 Task: Find connections with filter location Timimoun with filter topic #mindset with filter profile language French with filter current company Real Placement Group with filter school National Institute of Open Schooling with filter industry Online and Mail Order Retail with filter service category Copywriting with filter keywords title Lead
Action: Mouse moved to (479, 68)
Screenshot: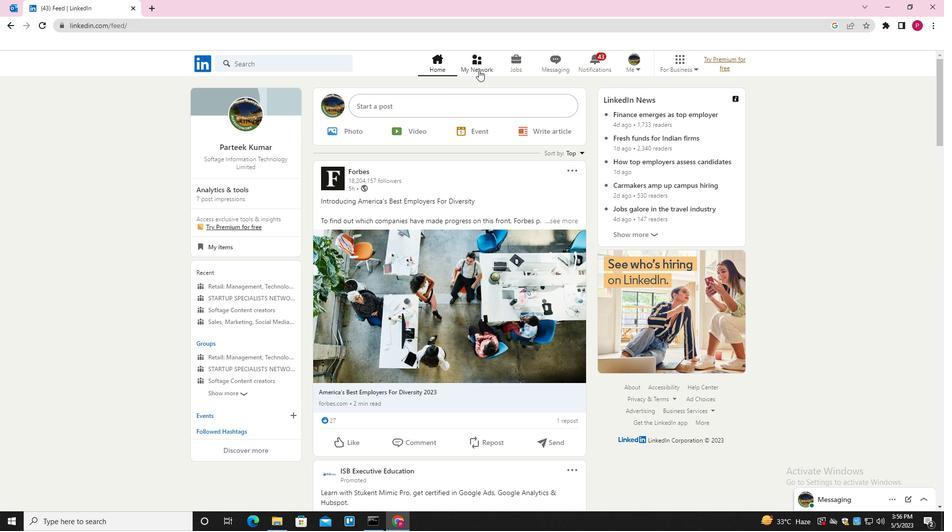 
Action: Mouse pressed left at (479, 68)
Screenshot: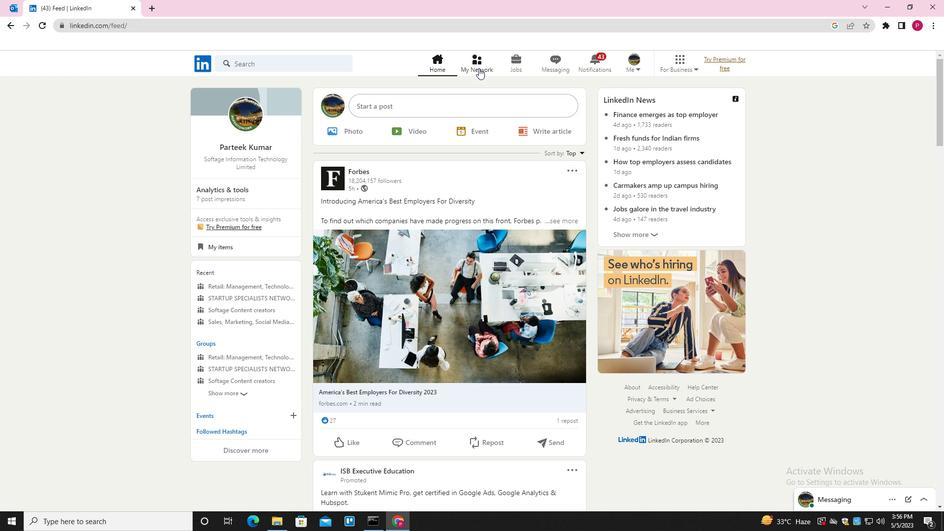 
Action: Mouse moved to (320, 116)
Screenshot: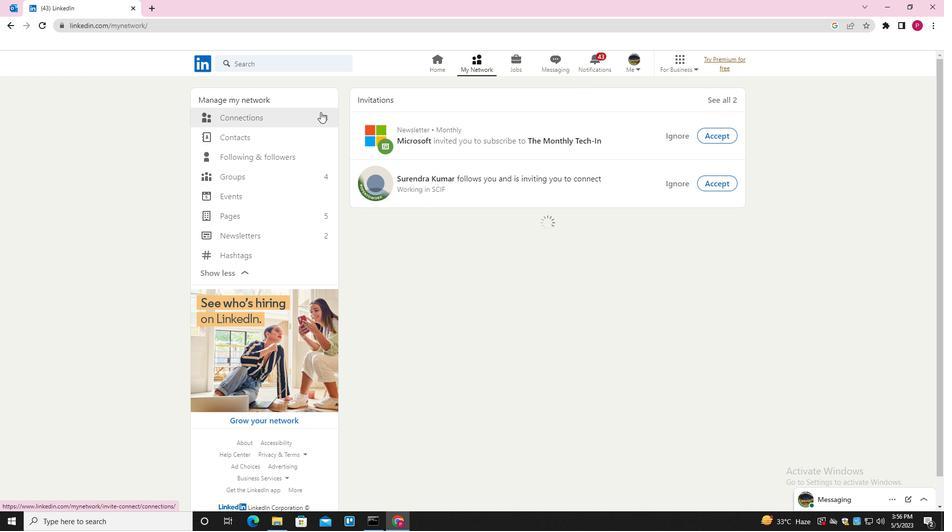 
Action: Mouse pressed left at (320, 116)
Screenshot: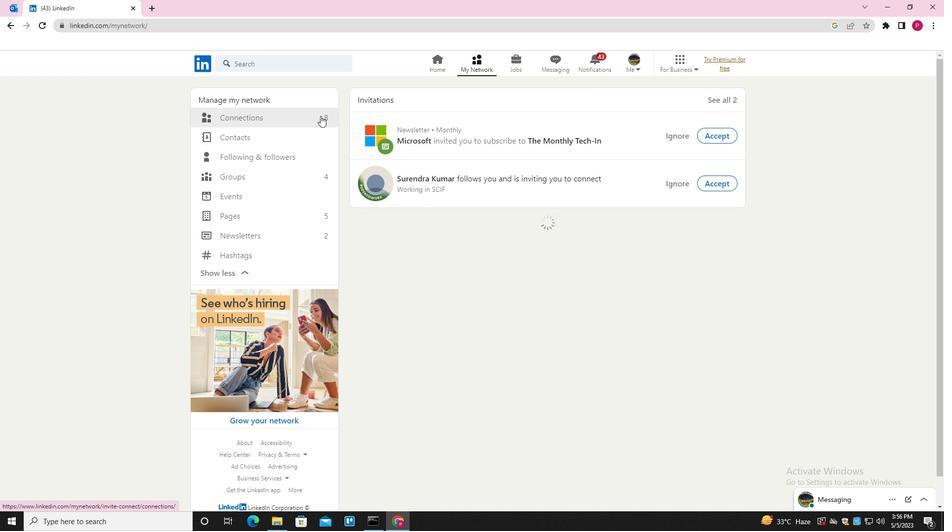 
Action: Mouse moved to (537, 118)
Screenshot: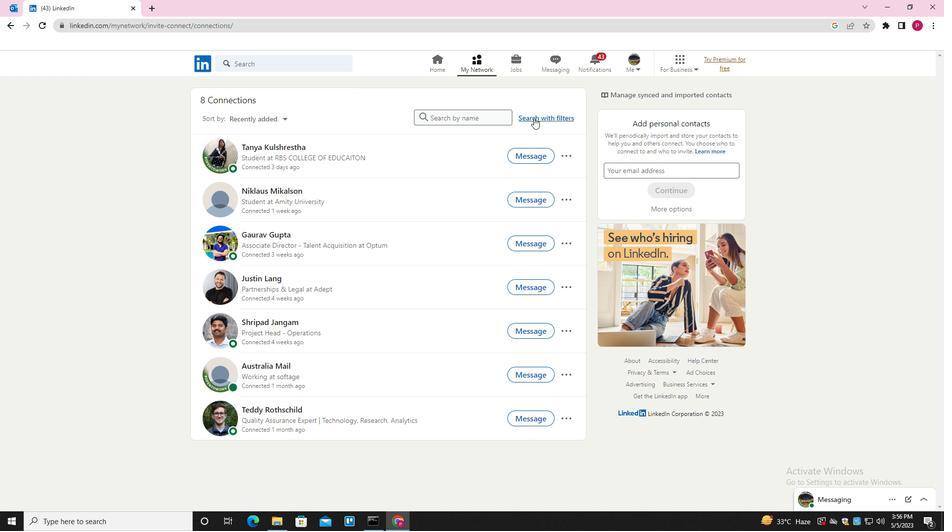 
Action: Mouse pressed left at (537, 118)
Screenshot: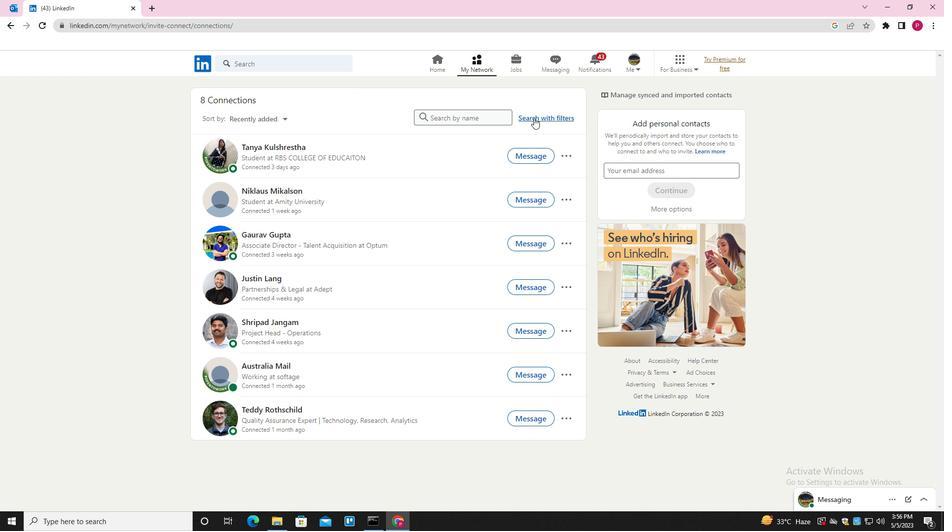 
Action: Mouse moved to (500, 91)
Screenshot: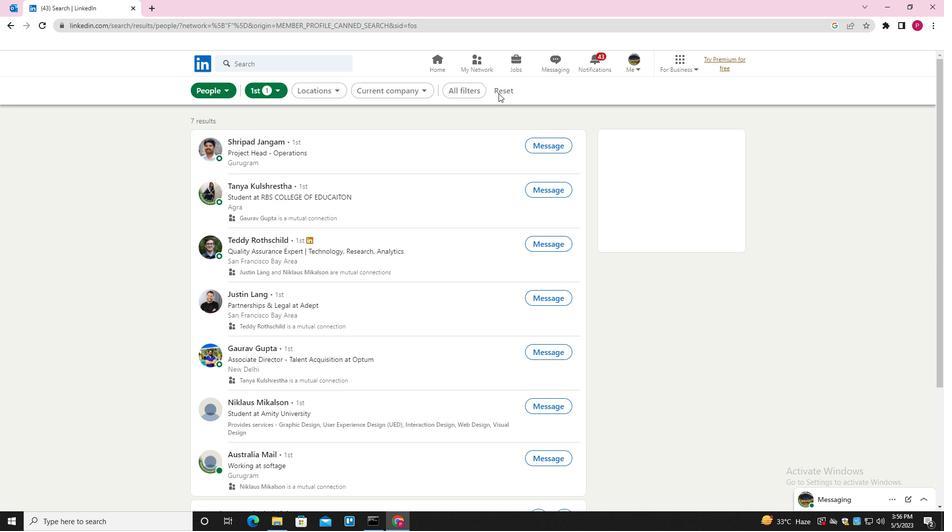 
Action: Mouse pressed left at (500, 91)
Screenshot: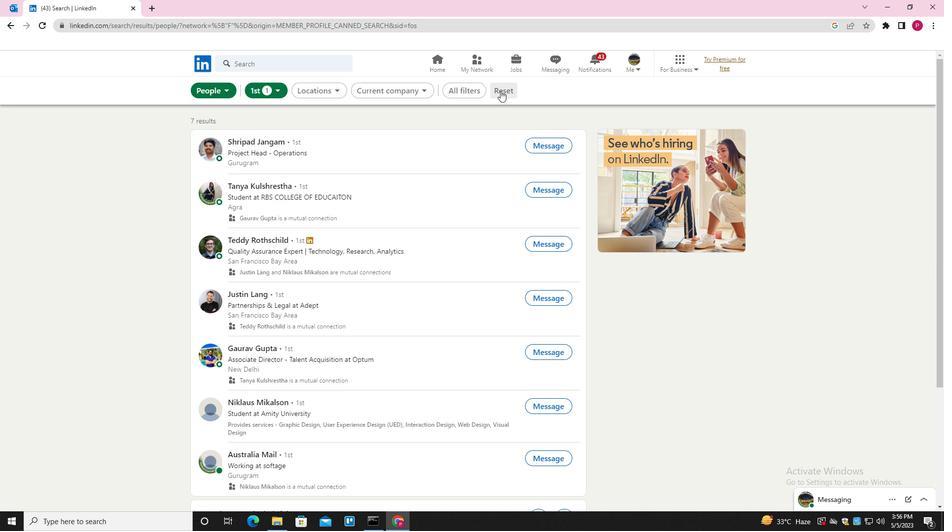 
Action: Mouse moved to (492, 94)
Screenshot: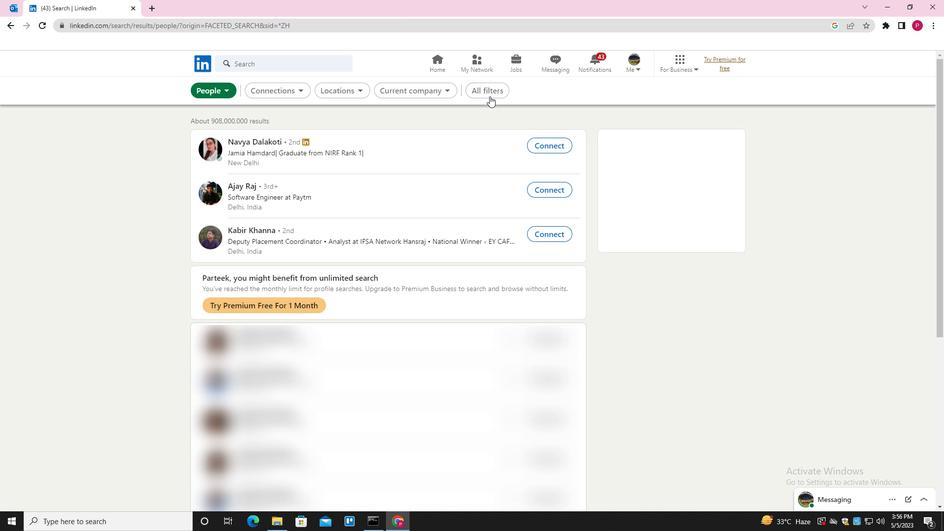 
Action: Mouse pressed left at (492, 94)
Screenshot: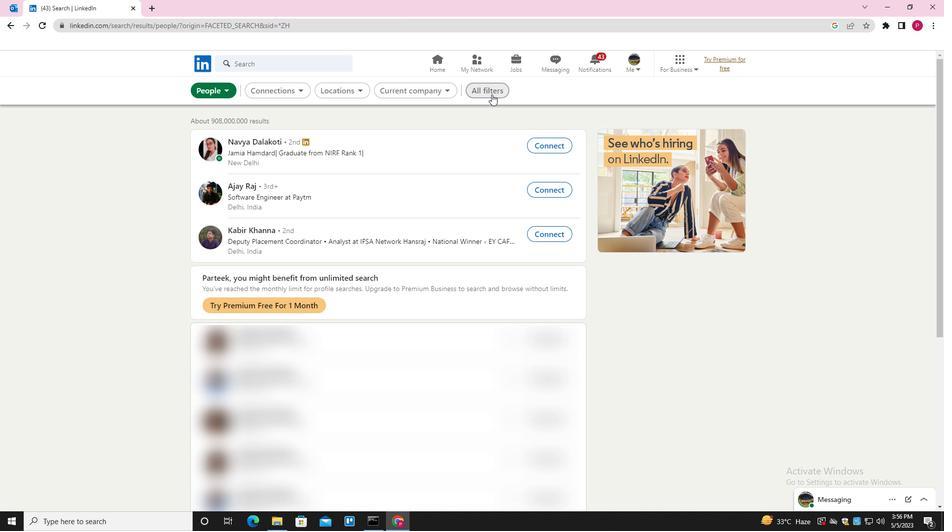 
Action: Mouse moved to (726, 208)
Screenshot: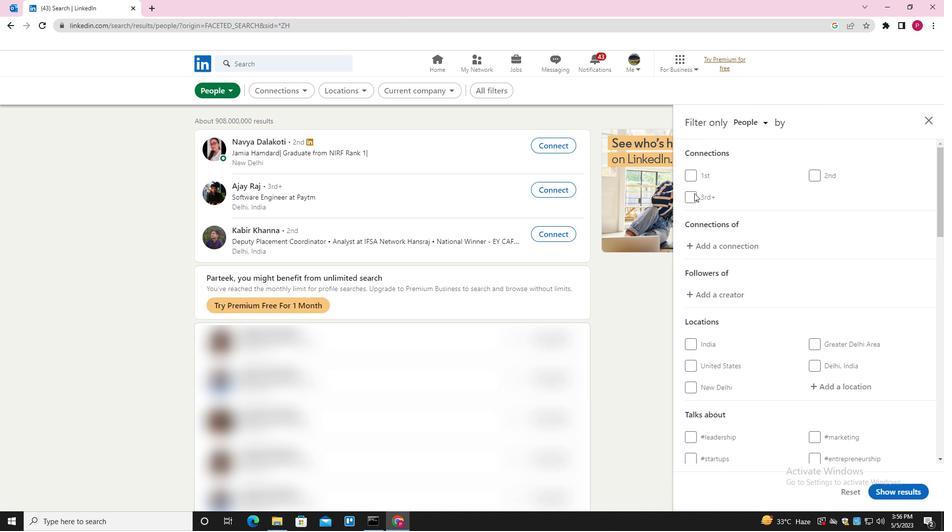 
Action: Mouse scrolled (726, 207) with delta (0, 0)
Screenshot: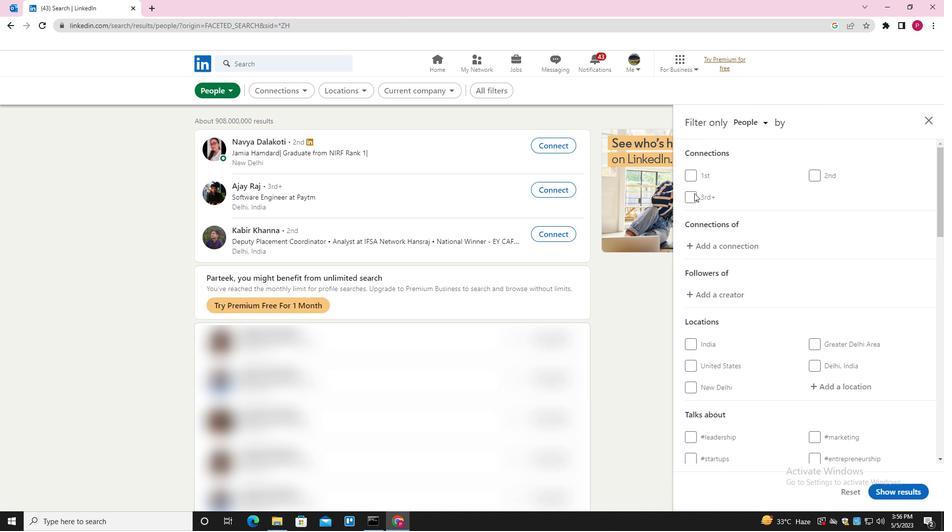 
Action: Mouse moved to (740, 215)
Screenshot: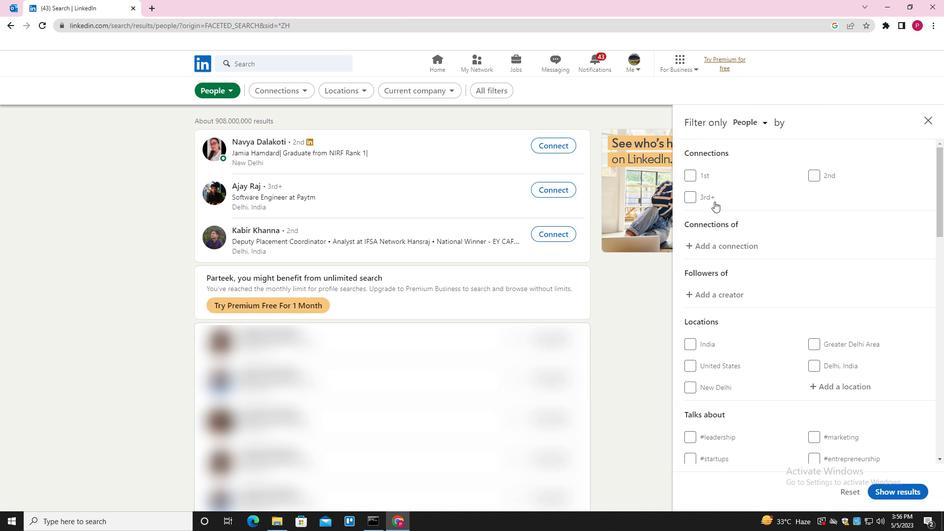 
Action: Mouse scrolled (740, 214) with delta (0, 0)
Screenshot: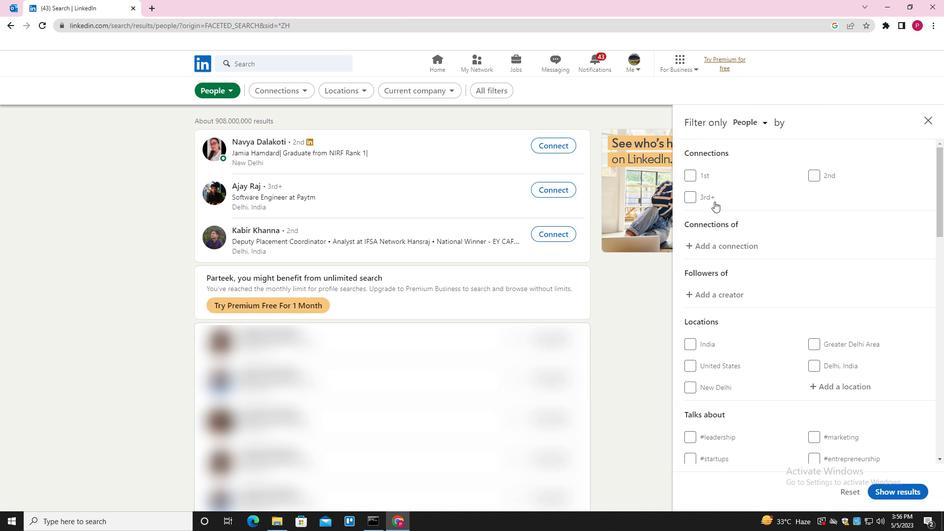 
Action: Mouse moved to (758, 222)
Screenshot: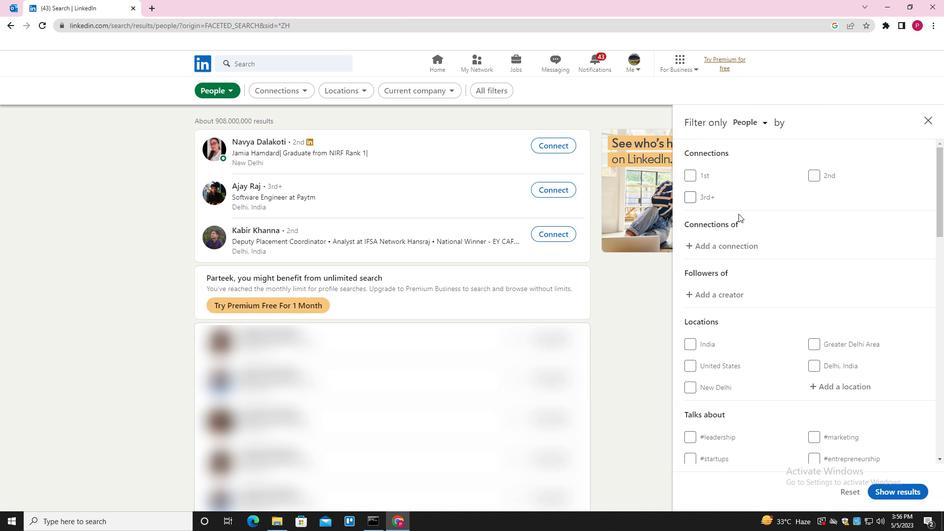 
Action: Mouse scrolled (758, 222) with delta (0, 0)
Screenshot: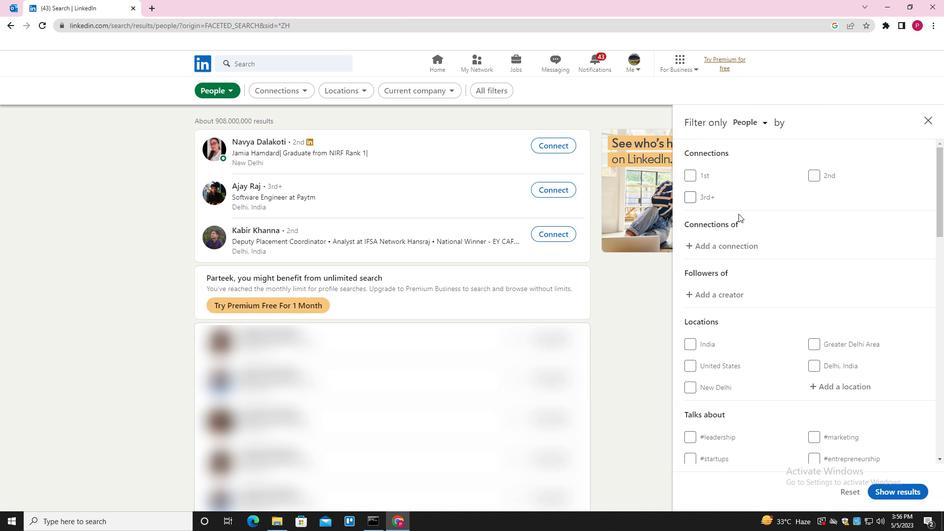 
Action: Mouse moved to (857, 242)
Screenshot: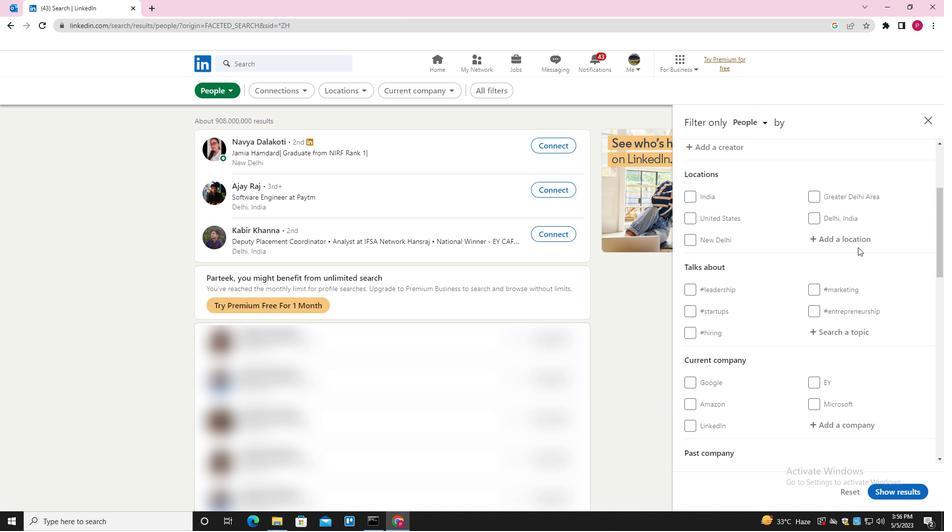 
Action: Mouse pressed left at (857, 242)
Screenshot: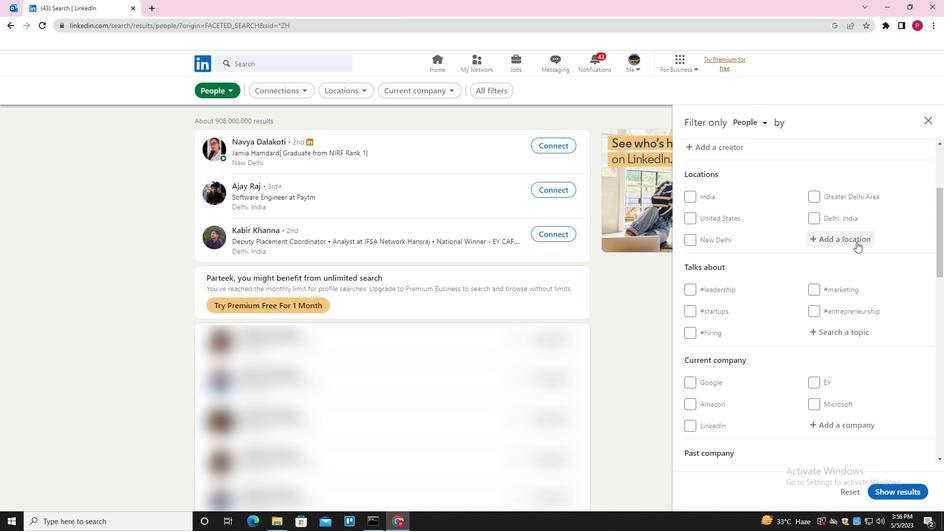 
Action: Key pressed <Key.shift>TIMIMOUN<Key.down><Key.enter>
Screenshot: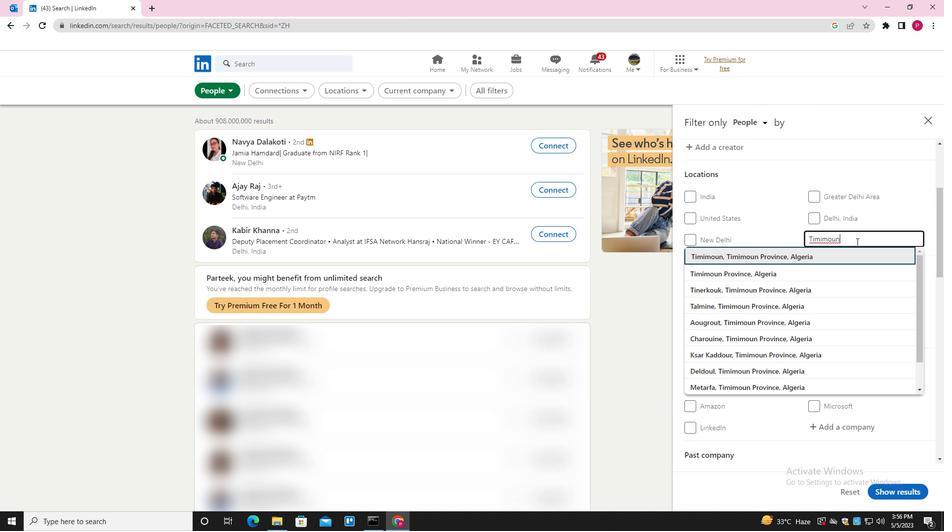 
Action: Mouse moved to (830, 244)
Screenshot: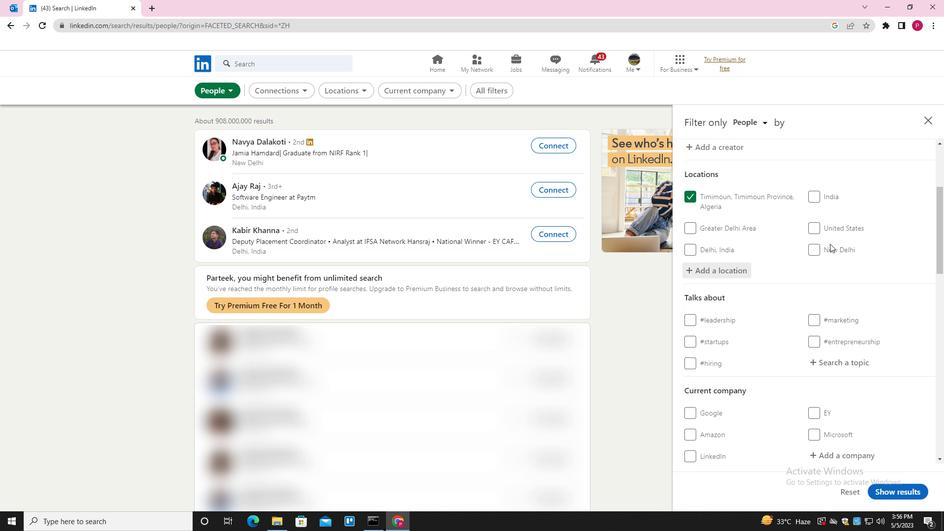 
Action: Mouse scrolled (830, 244) with delta (0, 0)
Screenshot: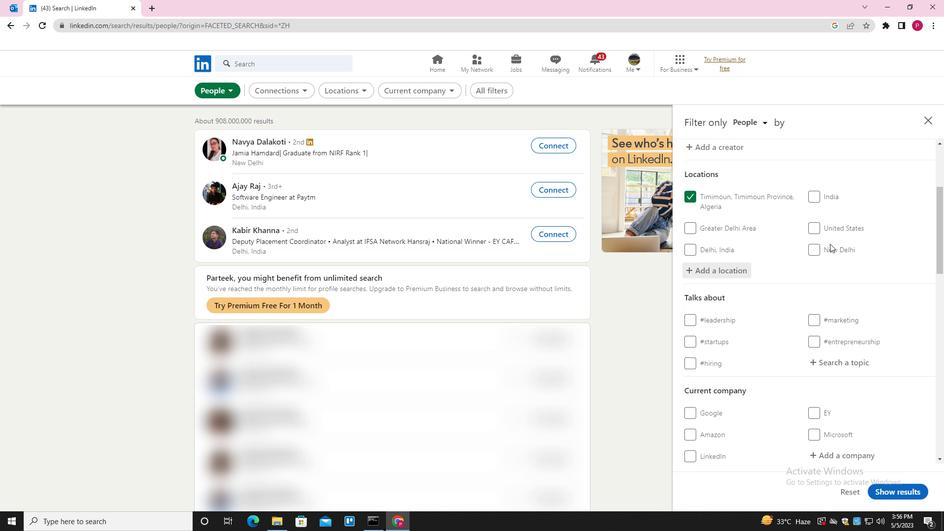 
Action: Mouse scrolled (830, 244) with delta (0, 0)
Screenshot: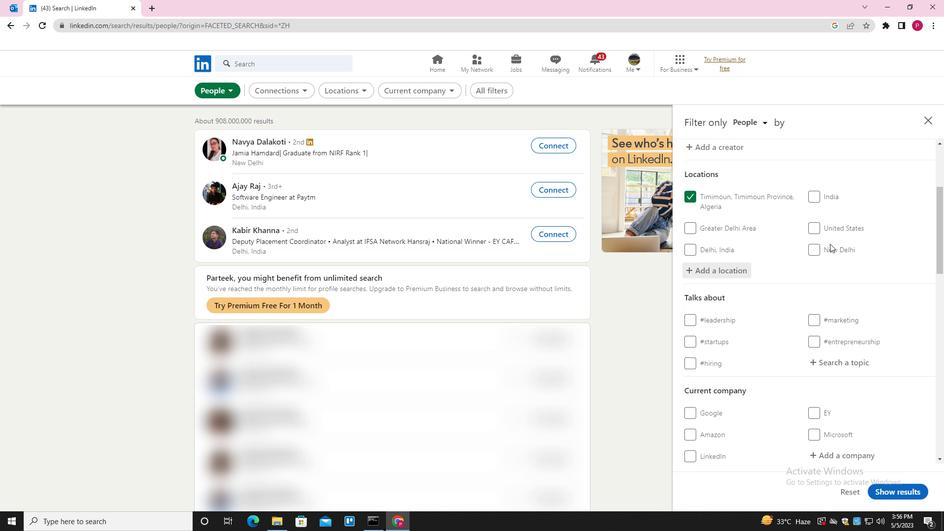 
Action: Mouse moved to (837, 265)
Screenshot: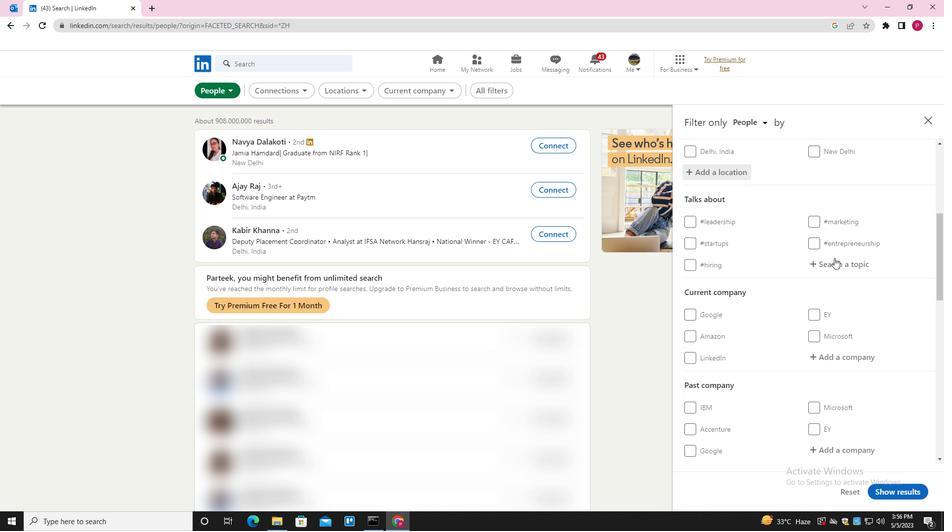 
Action: Mouse pressed left at (837, 265)
Screenshot: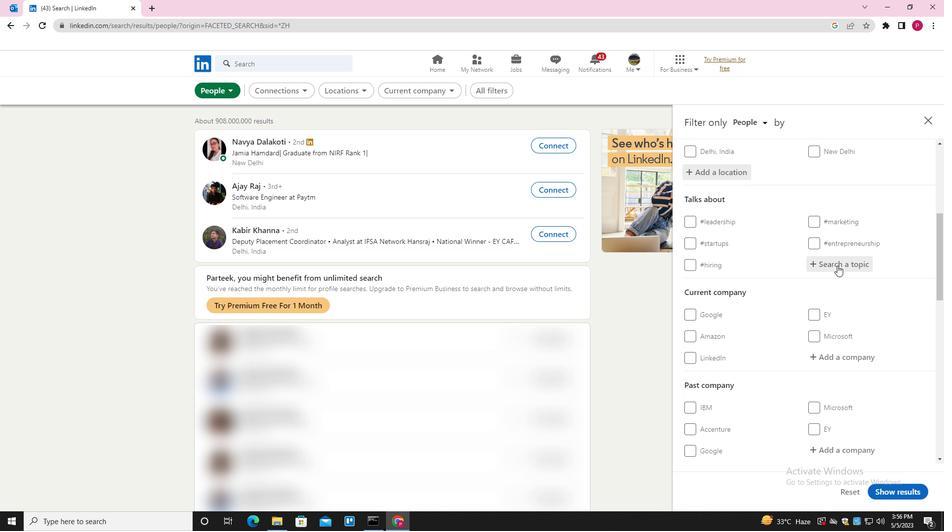 
Action: Key pressed MINDSET<Key.down><Key.enter>
Screenshot: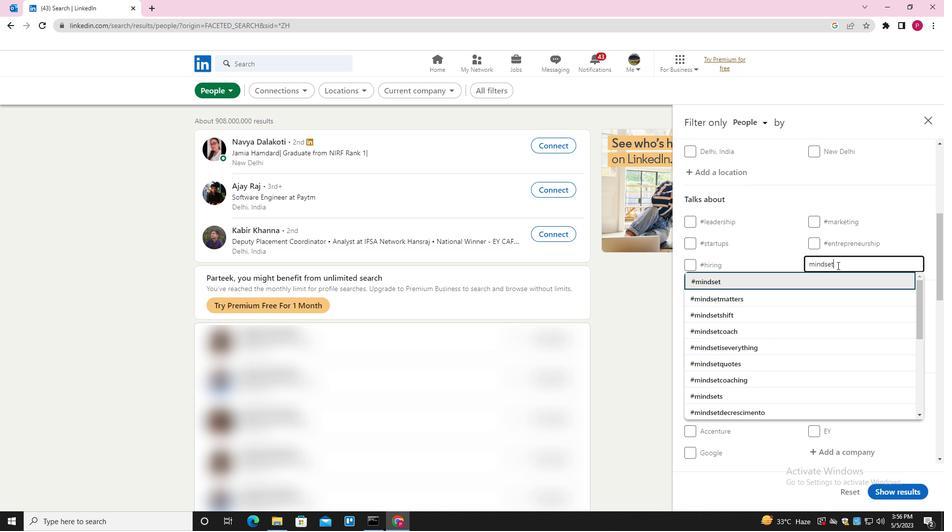 
Action: Mouse moved to (832, 273)
Screenshot: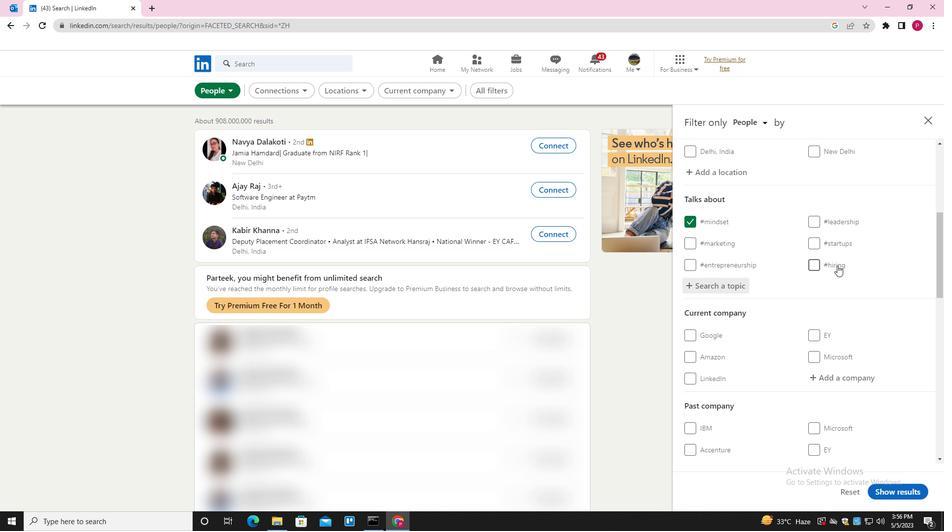 
Action: Mouse scrolled (832, 272) with delta (0, 0)
Screenshot: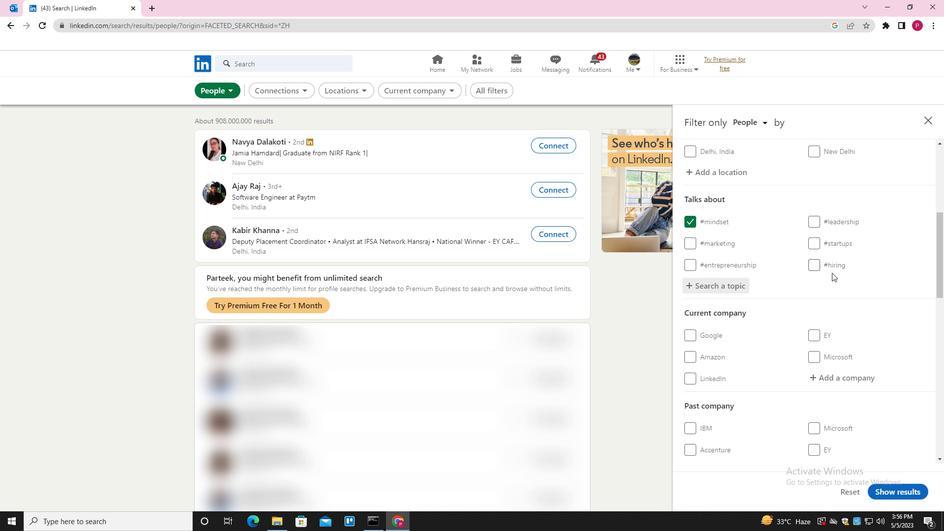 
Action: Mouse scrolled (832, 272) with delta (0, 0)
Screenshot: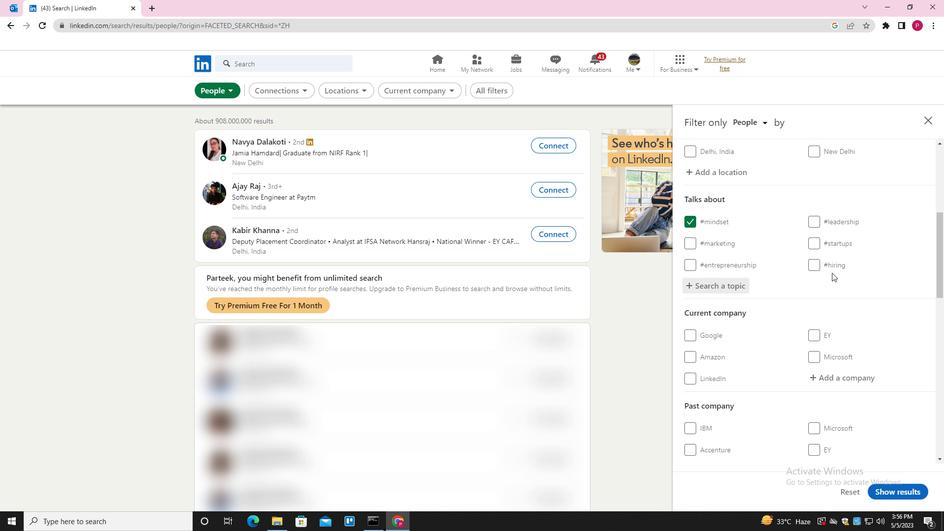 
Action: Mouse scrolled (832, 272) with delta (0, 0)
Screenshot: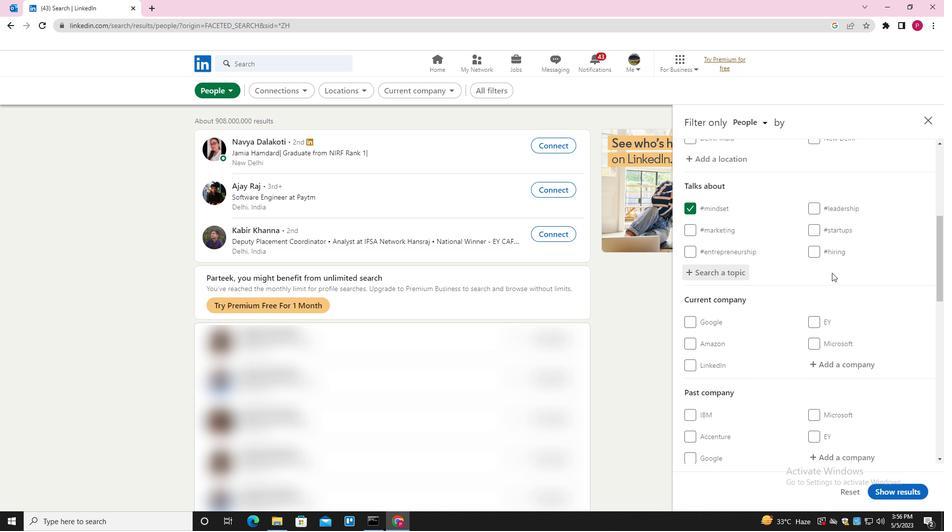 
Action: Mouse scrolled (832, 272) with delta (0, 0)
Screenshot: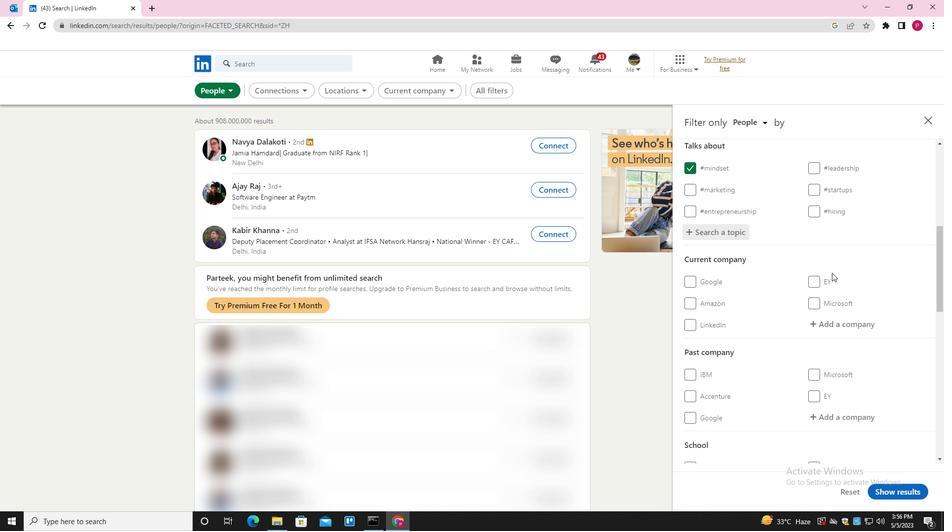 
Action: Mouse scrolled (832, 272) with delta (0, 0)
Screenshot: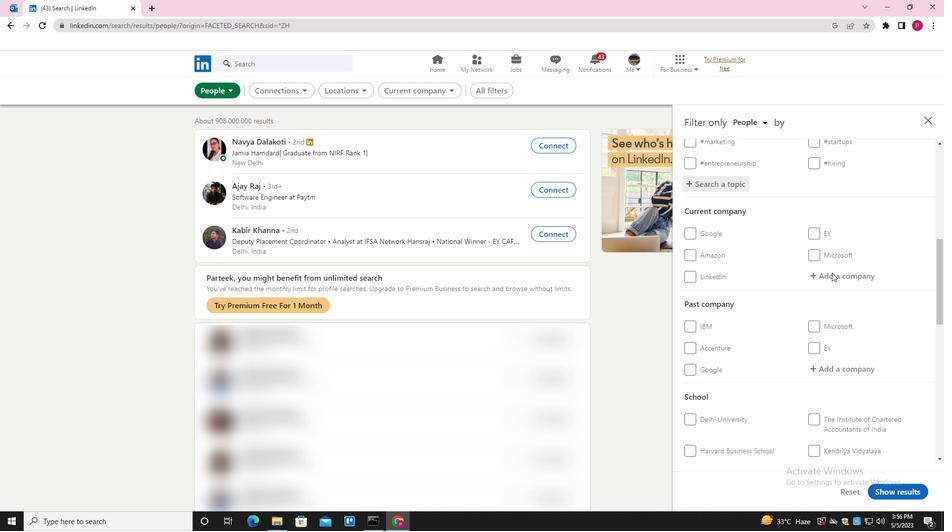 
Action: Mouse moved to (796, 273)
Screenshot: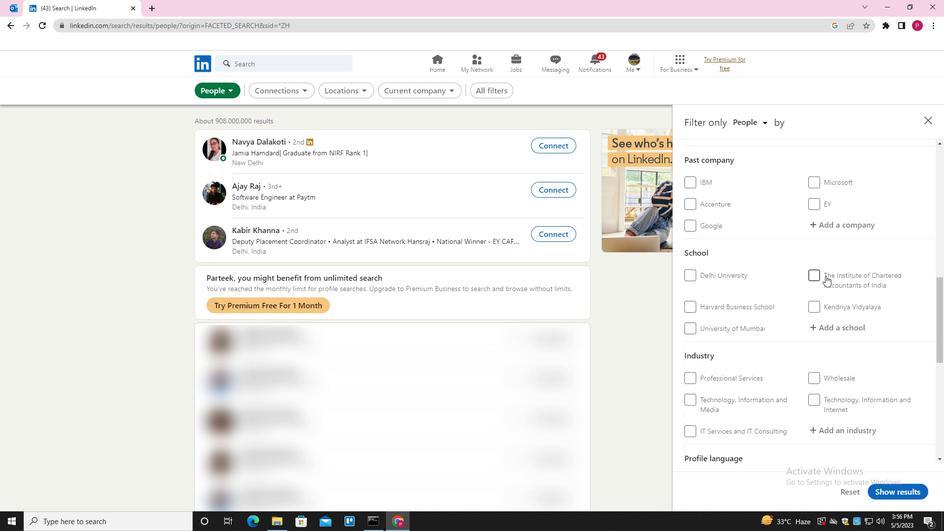 
Action: Mouse scrolled (796, 272) with delta (0, 0)
Screenshot: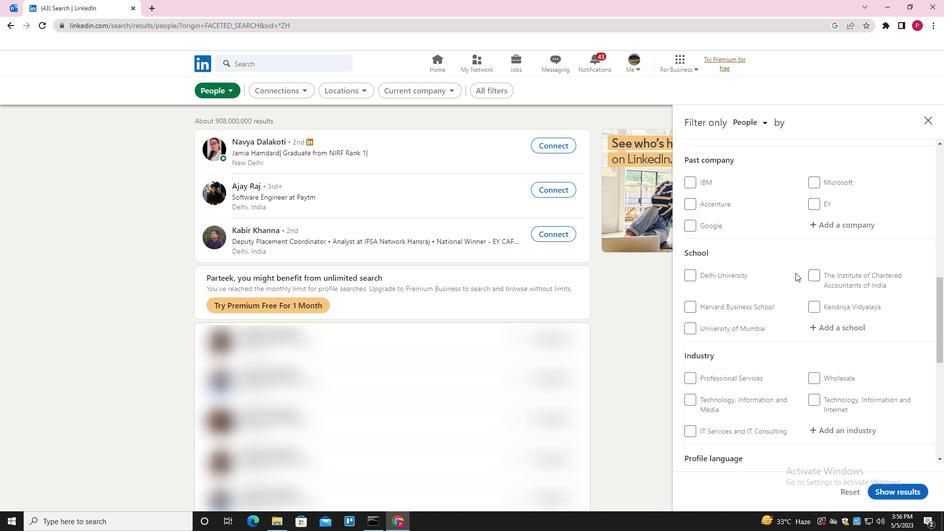 
Action: Mouse scrolled (796, 272) with delta (0, 0)
Screenshot: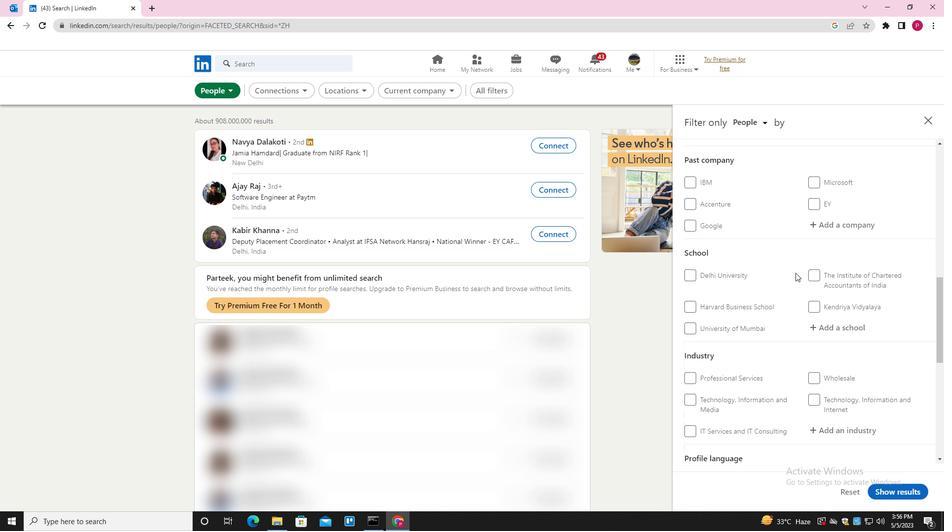 
Action: Mouse scrolled (796, 272) with delta (0, 0)
Screenshot: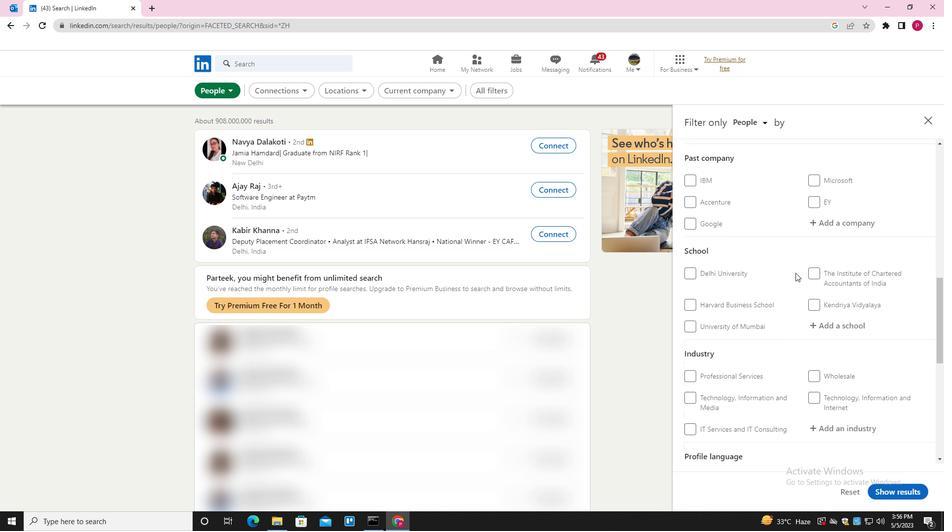 
Action: Mouse scrolled (796, 272) with delta (0, 0)
Screenshot: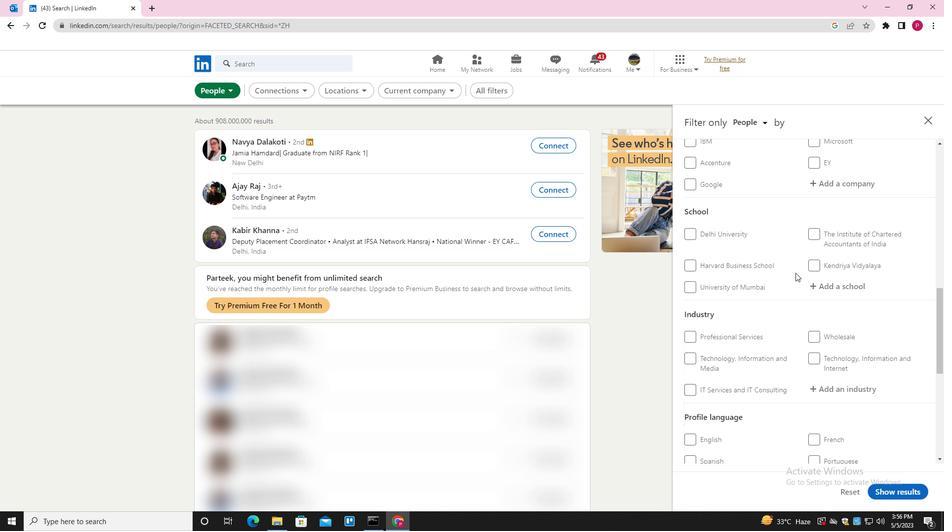 
Action: Mouse scrolled (796, 272) with delta (0, 0)
Screenshot: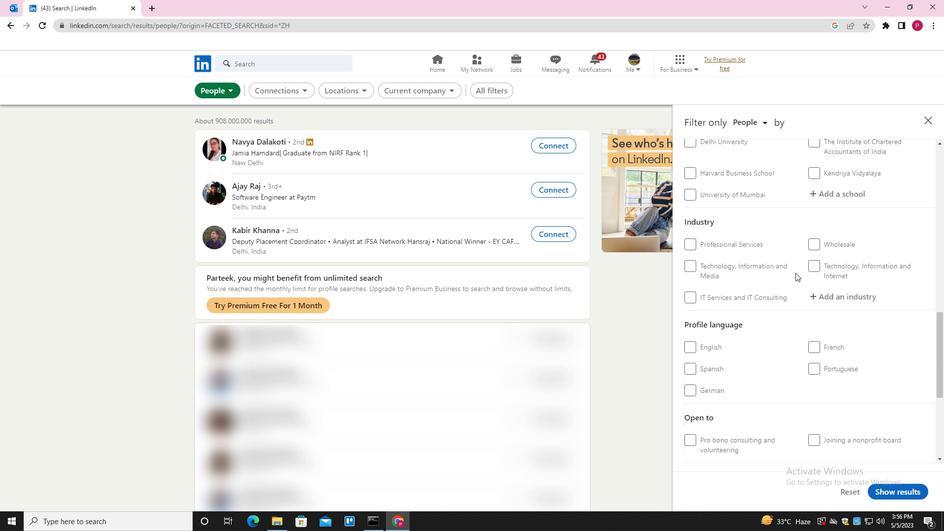 
Action: Mouse moved to (816, 237)
Screenshot: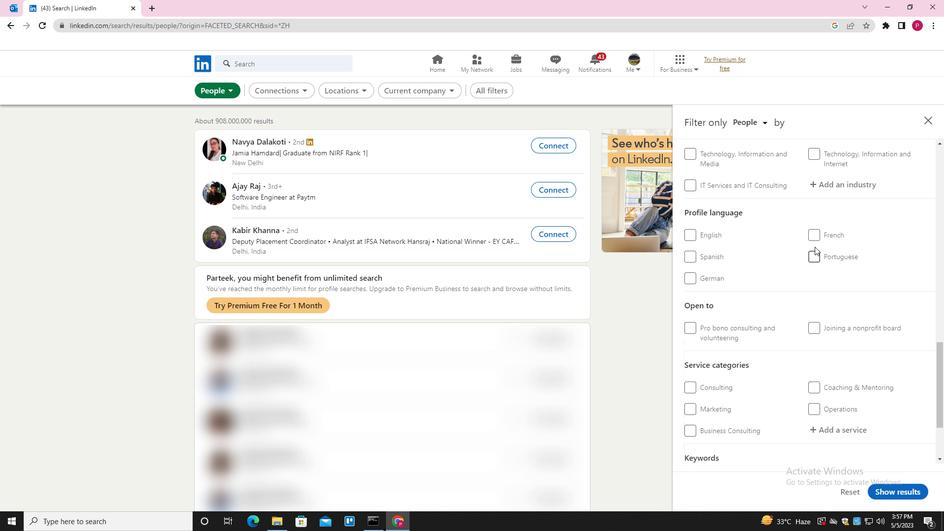 
Action: Mouse pressed left at (816, 237)
Screenshot: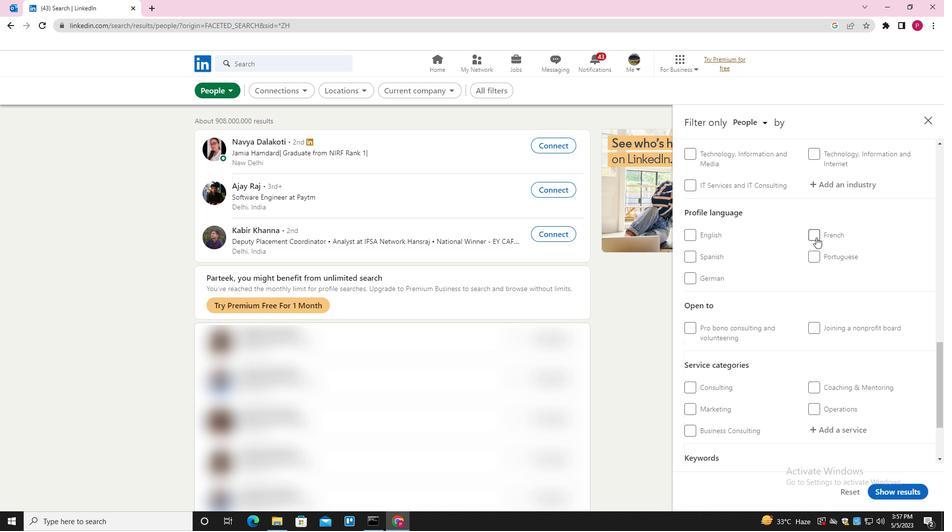 
Action: Mouse moved to (771, 289)
Screenshot: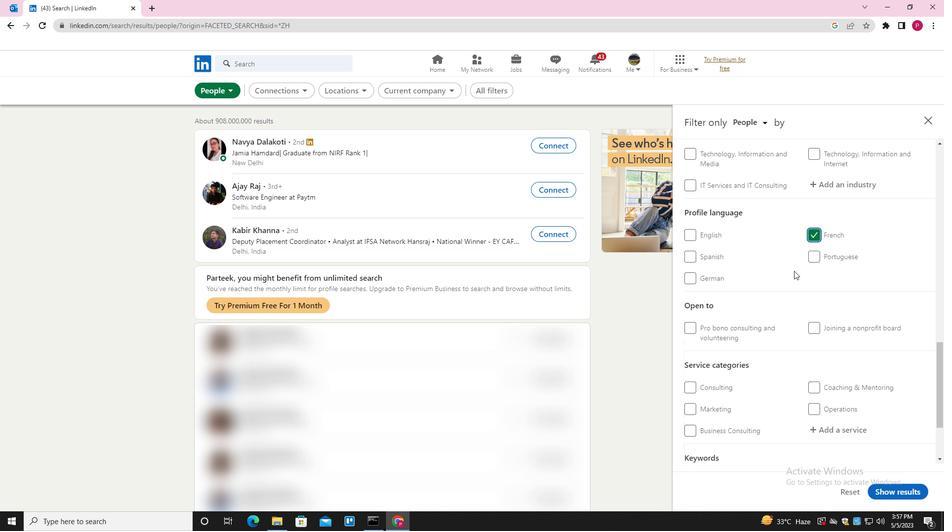 
Action: Mouse scrolled (771, 289) with delta (0, 0)
Screenshot: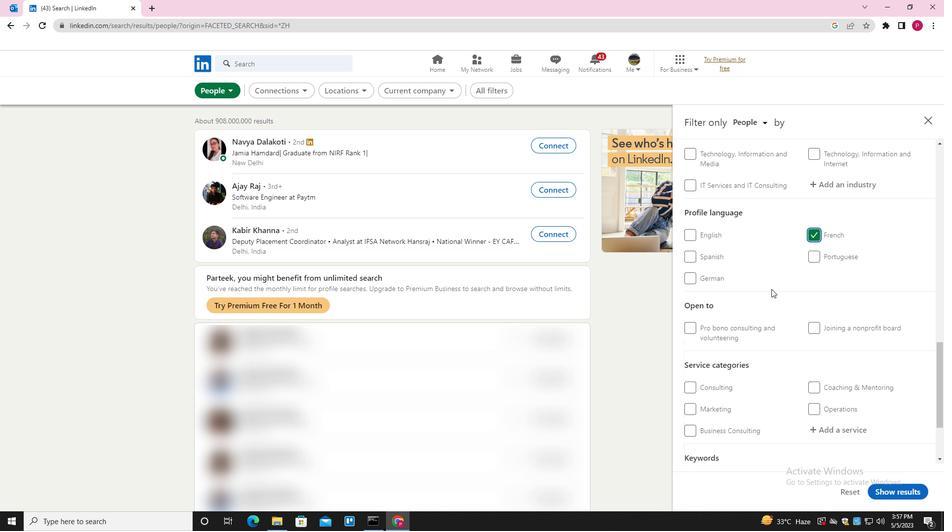 
Action: Mouse scrolled (771, 289) with delta (0, 0)
Screenshot: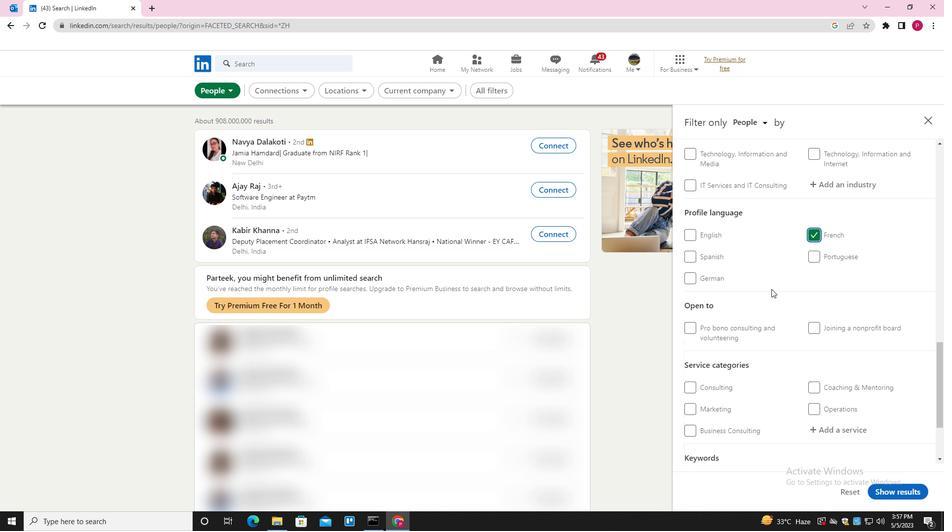 
Action: Mouse scrolled (771, 289) with delta (0, 0)
Screenshot: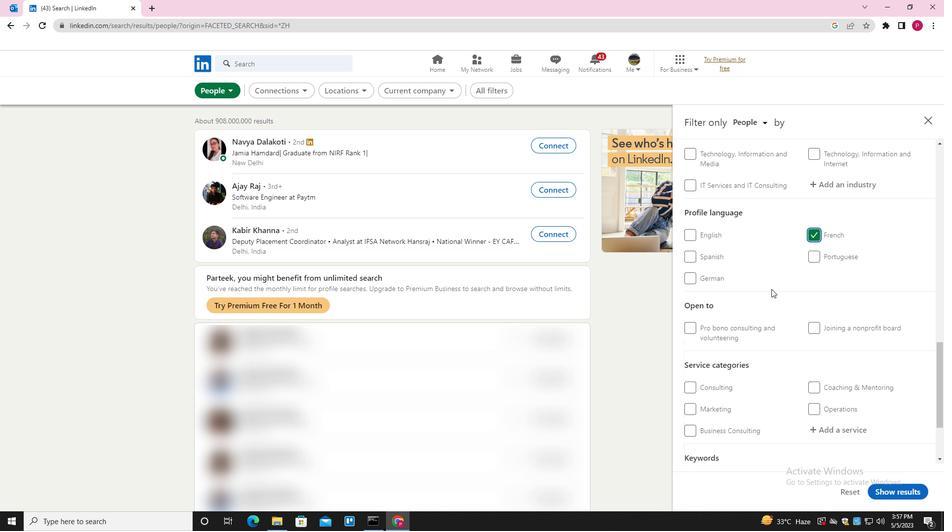 
Action: Mouse scrolled (771, 289) with delta (0, 0)
Screenshot: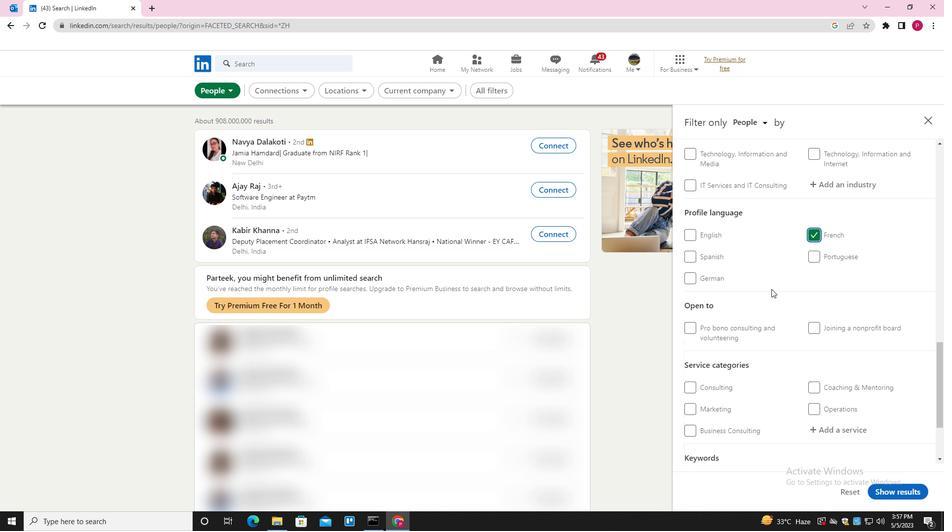 
Action: Mouse scrolled (771, 289) with delta (0, 0)
Screenshot: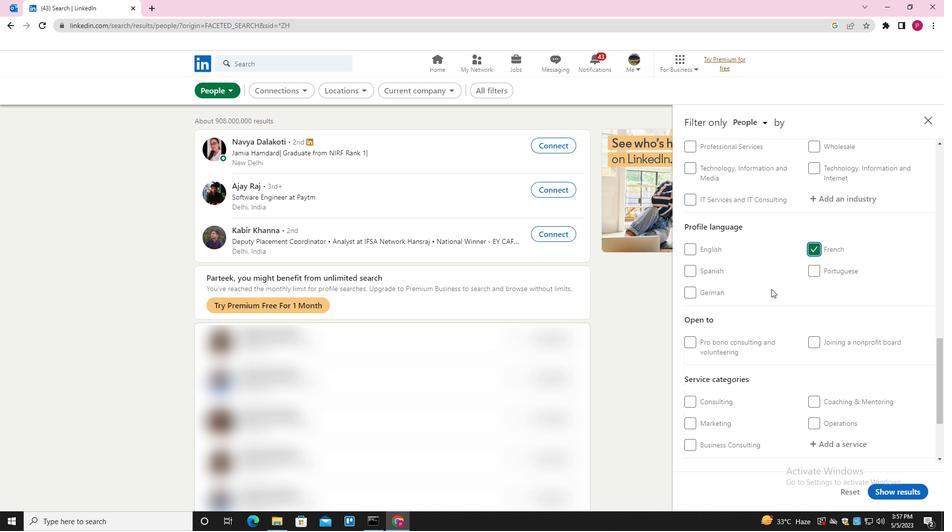 
Action: Mouse scrolled (771, 289) with delta (0, 0)
Screenshot: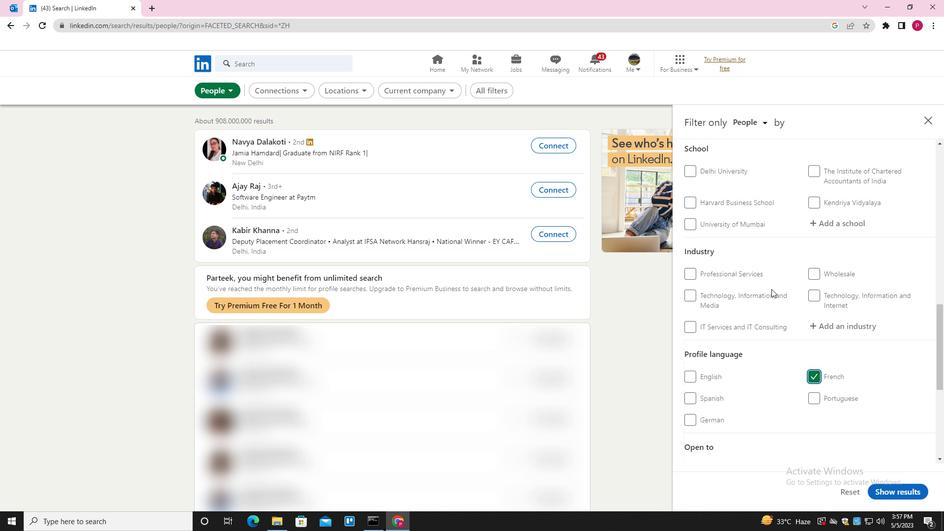 
Action: Mouse scrolled (771, 289) with delta (0, 0)
Screenshot: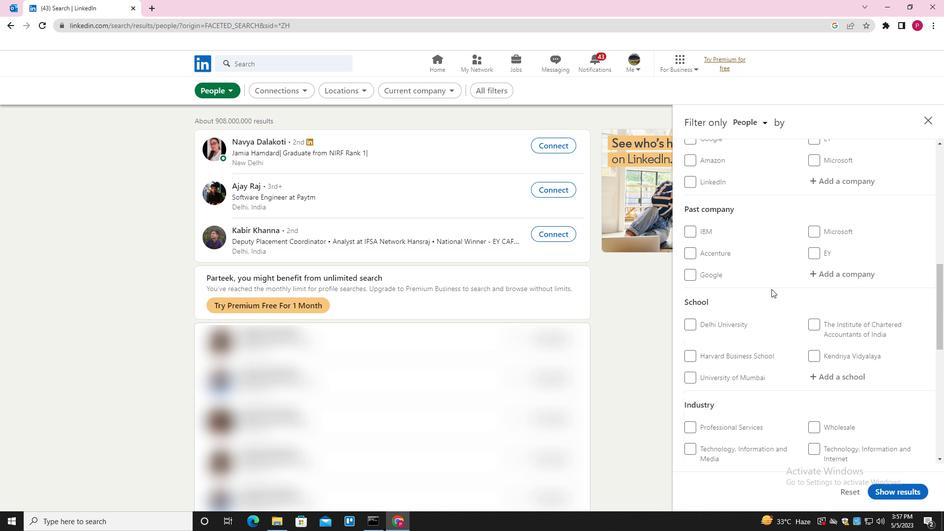 
Action: Mouse scrolled (771, 289) with delta (0, 0)
Screenshot: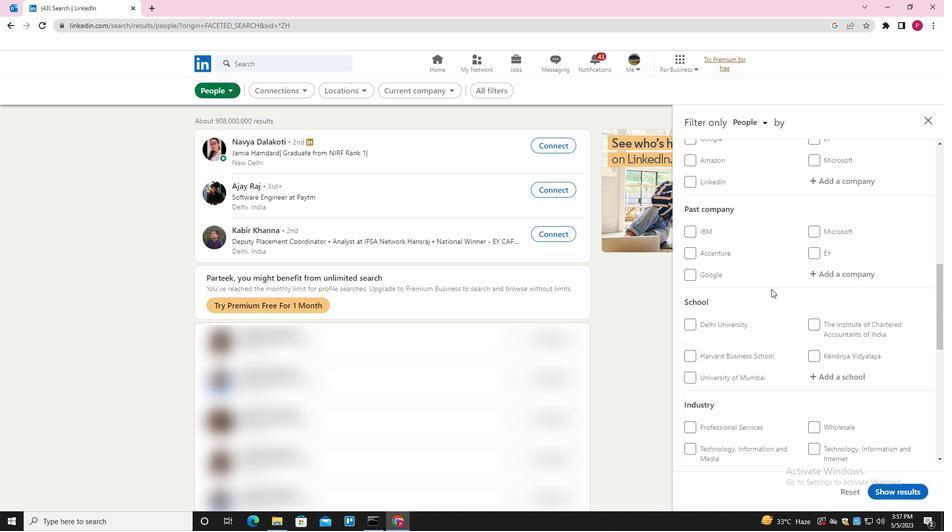 
Action: Mouse moved to (842, 280)
Screenshot: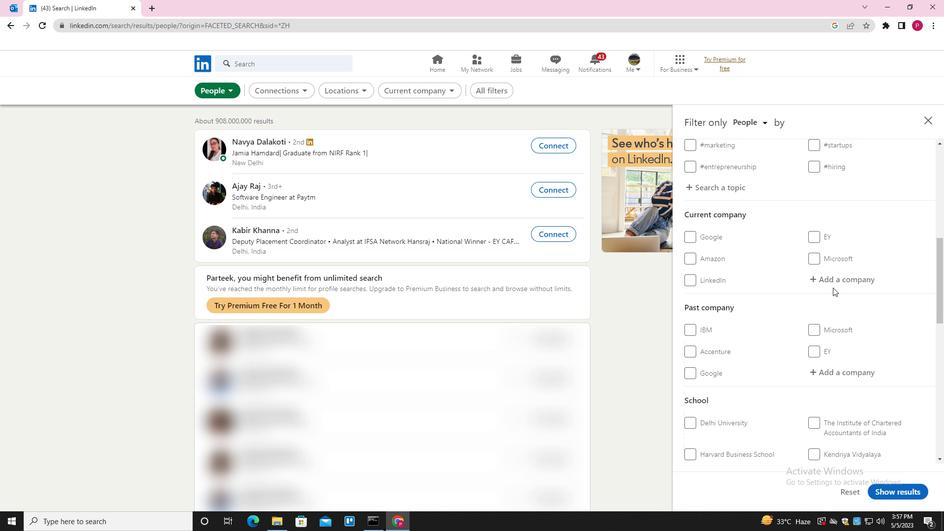 
Action: Mouse pressed left at (842, 280)
Screenshot: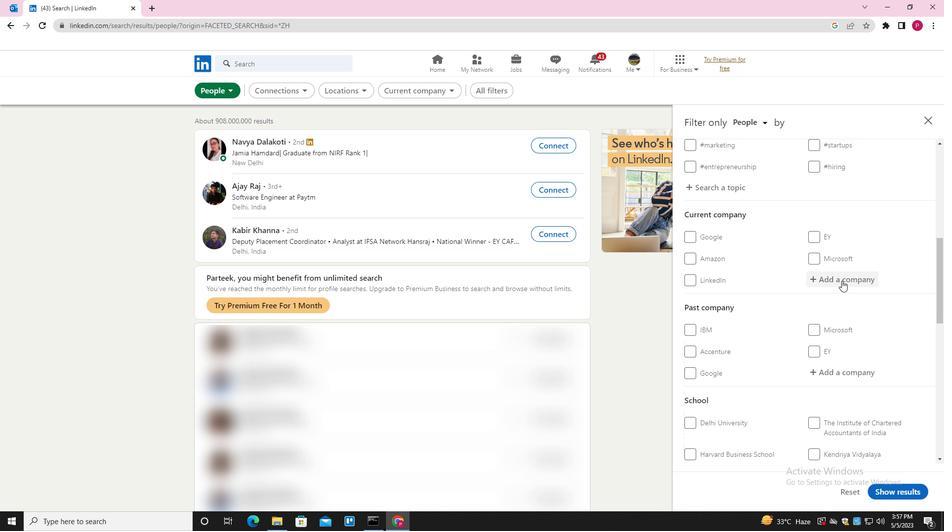 
Action: Key pressed <Key.shift><Key.shift><Key.shift><Key.shift><Key.shift><Key.shift><Key.shift><Key.shift><Key.shift><Key.shift><Key.shift><Key.shift><Key.shift><Key.shift><Key.shift><Key.shift>REAL<Key.space><Key.shift><Key.shift><Key.shift>PLACEMENT<Key.space><Key.shift><Key.shift><Key.shift><Key.shift><Key.shift><Key.shift>GROUP<Key.down><Key.enter>
Screenshot: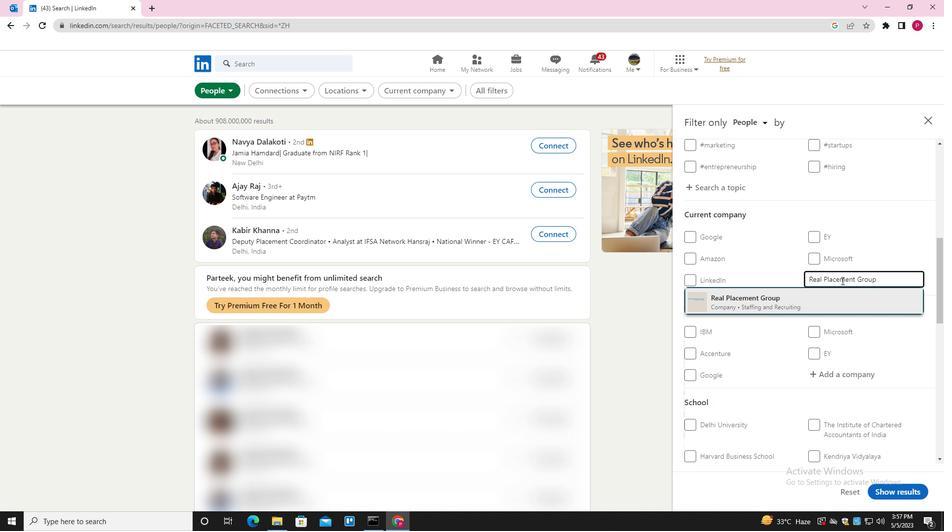 
Action: Mouse moved to (815, 297)
Screenshot: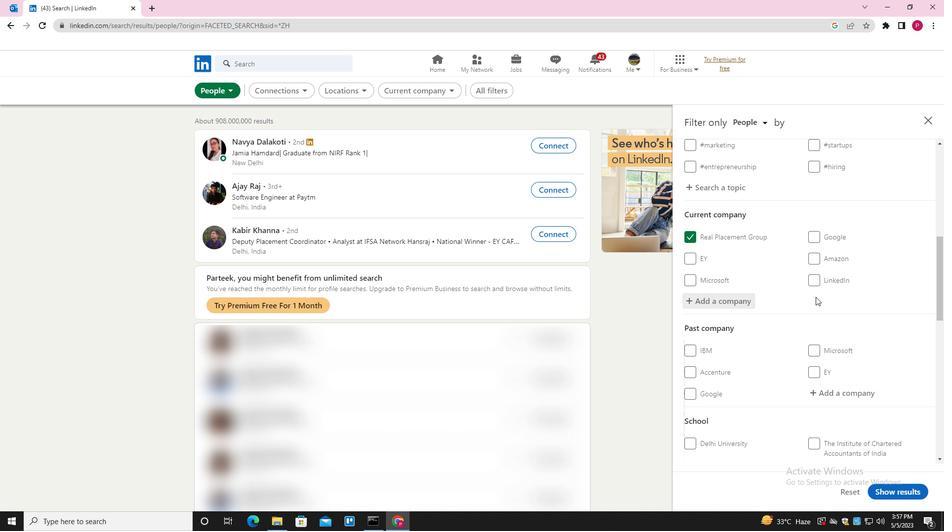 
Action: Mouse scrolled (815, 297) with delta (0, 0)
Screenshot: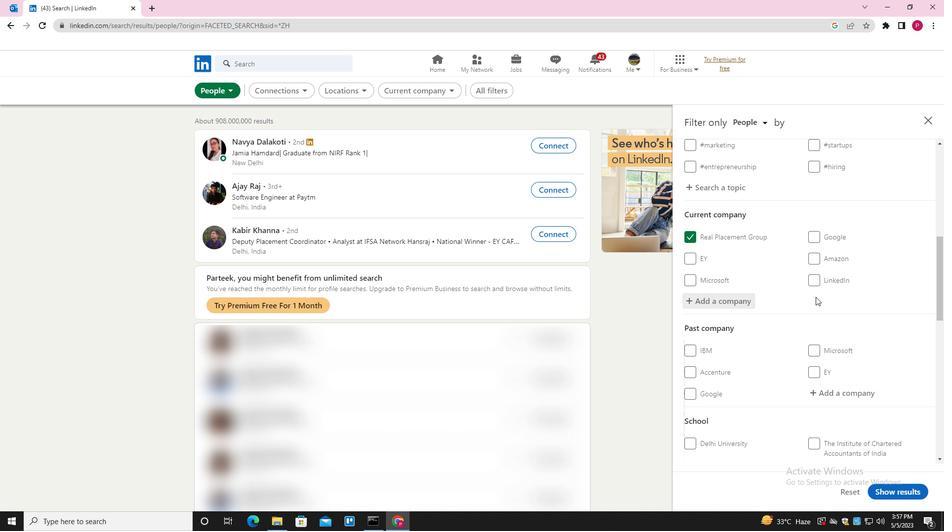 
Action: Mouse moved to (812, 298)
Screenshot: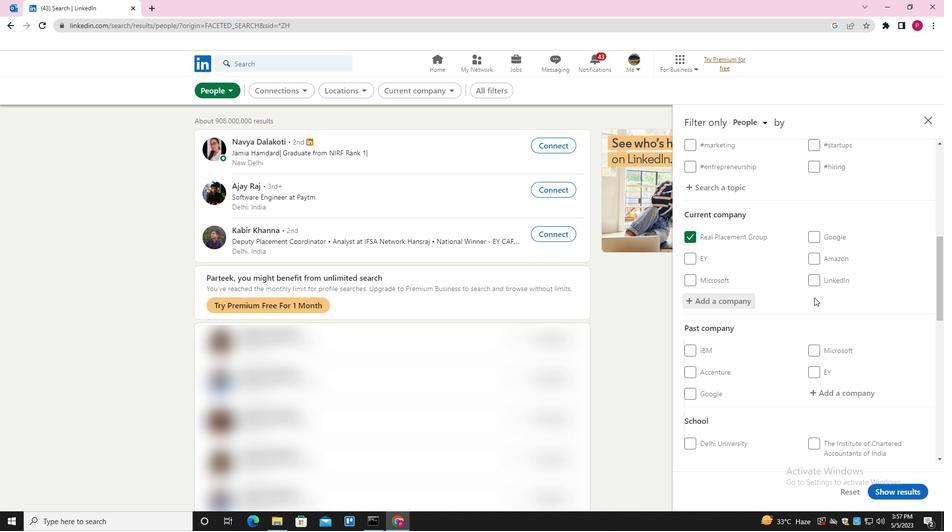 
Action: Mouse scrolled (812, 297) with delta (0, 0)
Screenshot: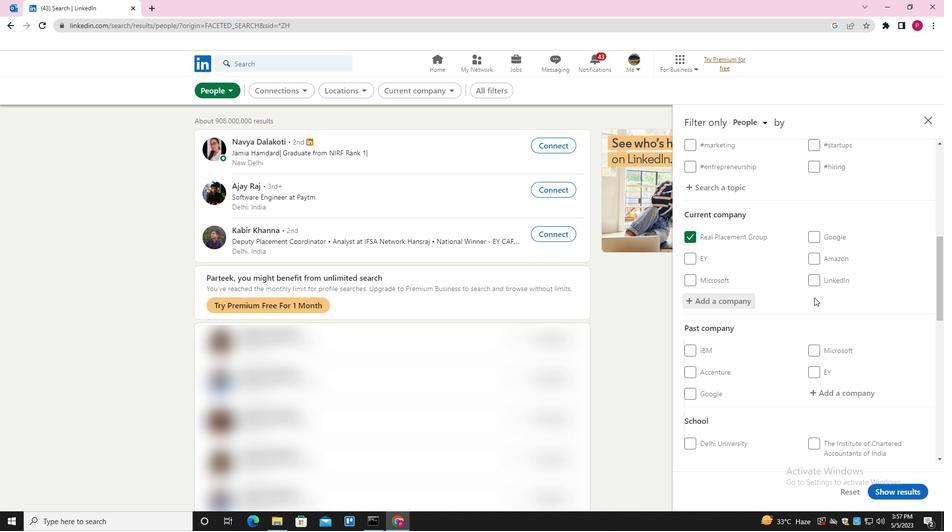 
Action: Mouse moved to (806, 299)
Screenshot: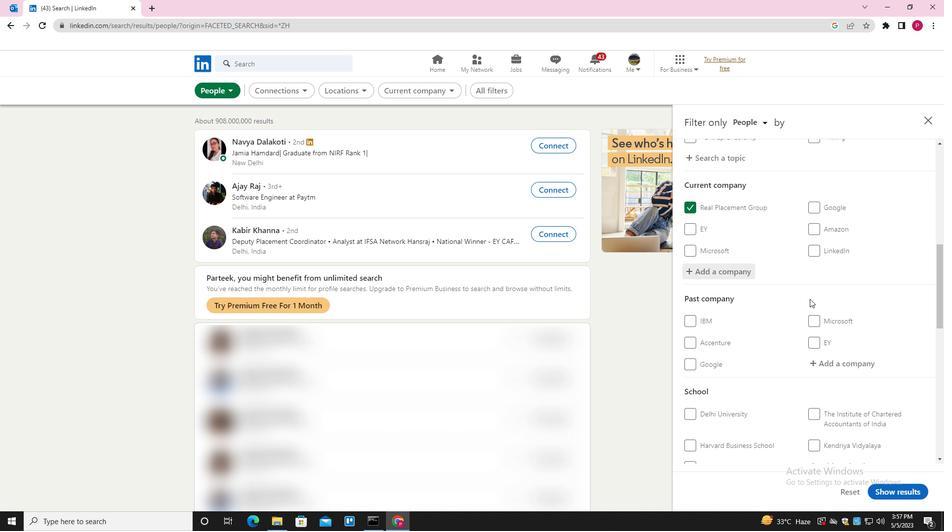 
Action: Mouse scrolled (806, 299) with delta (0, 0)
Screenshot: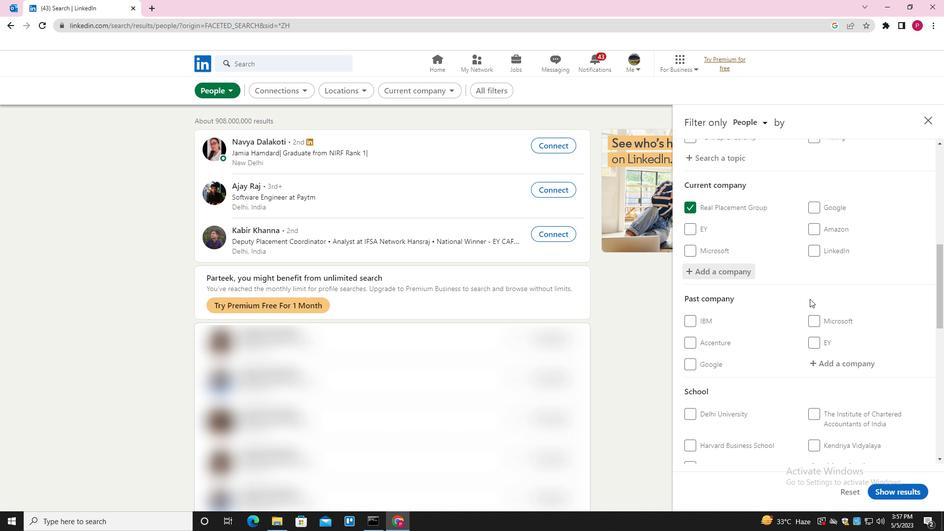 
Action: Mouse scrolled (806, 299) with delta (0, 0)
Screenshot: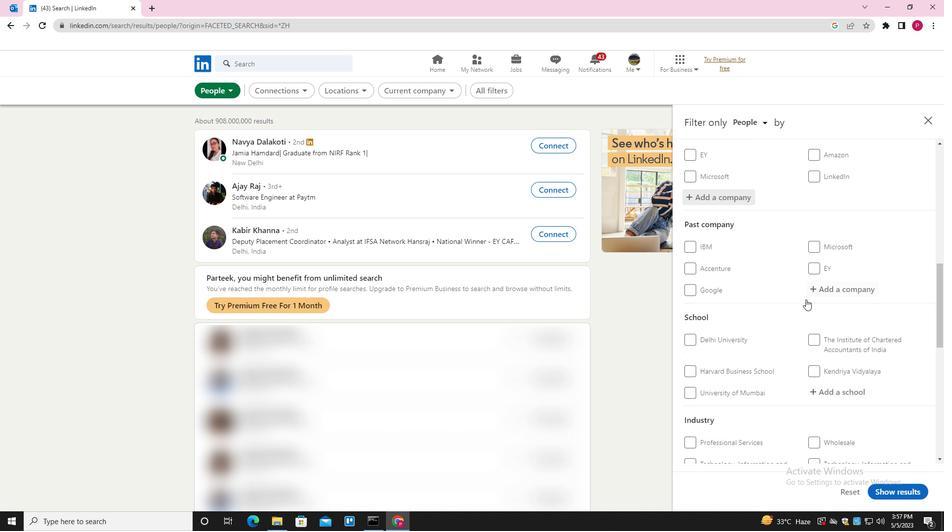 
Action: Mouse moved to (846, 301)
Screenshot: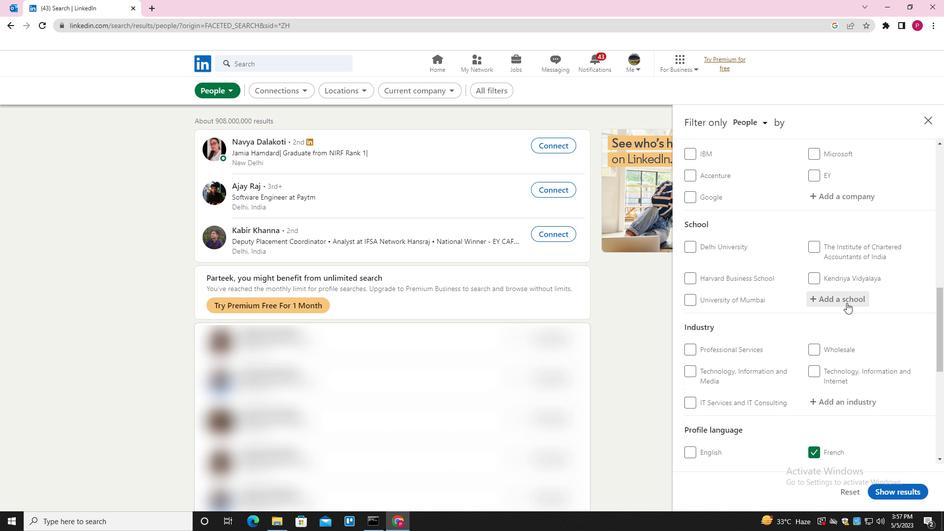 
Action: Mouse pressed left at (846, 301)
Screenshot: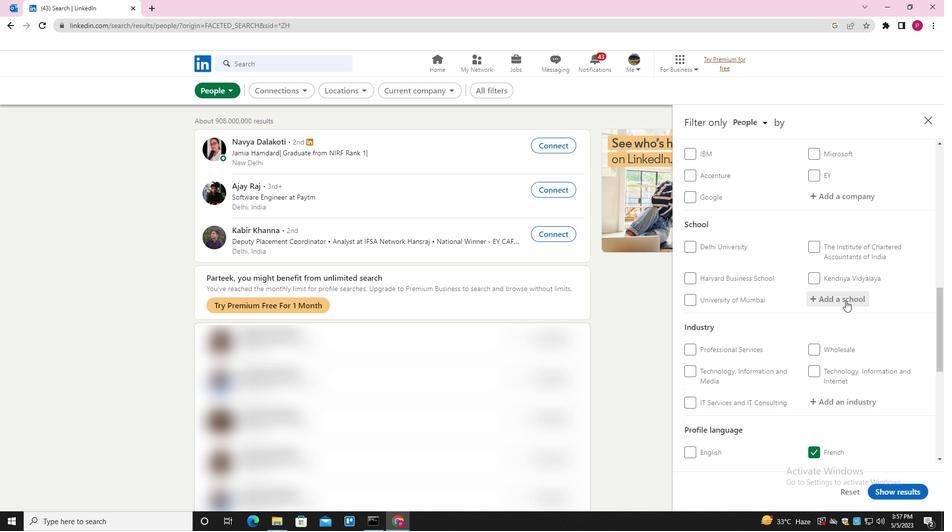 
Action: Key pressed <Key.shift>NATIONAL<Key.space><Key.shift>INSTITUTE<Key.space><Key.shift>OF<Key.space><Key.shift>OPEN<Key.space><Key.down><Key.down><Key.enter>
Screenshot: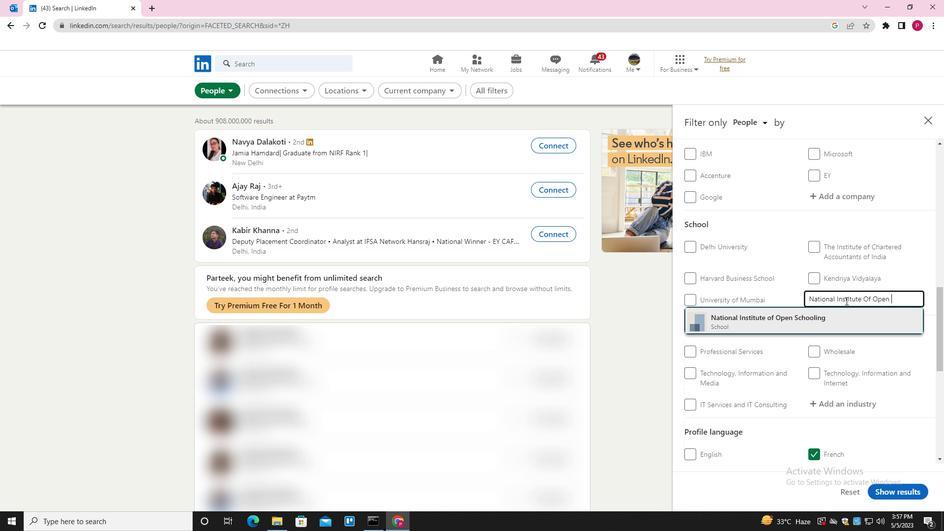 
Action: Mouse moved to (836, 306)
Screenshot: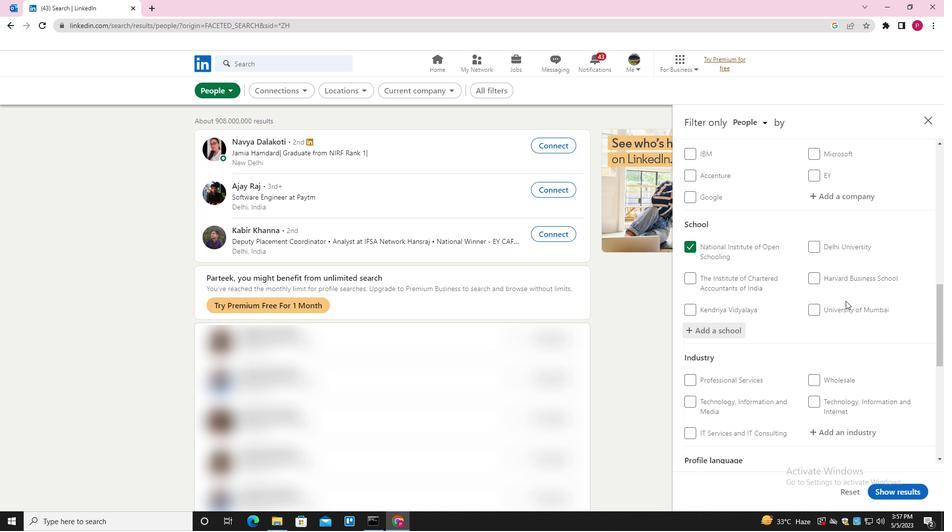 
Action: Mouse scrolled (836, 306) with delta (0, 0)
Screenshot: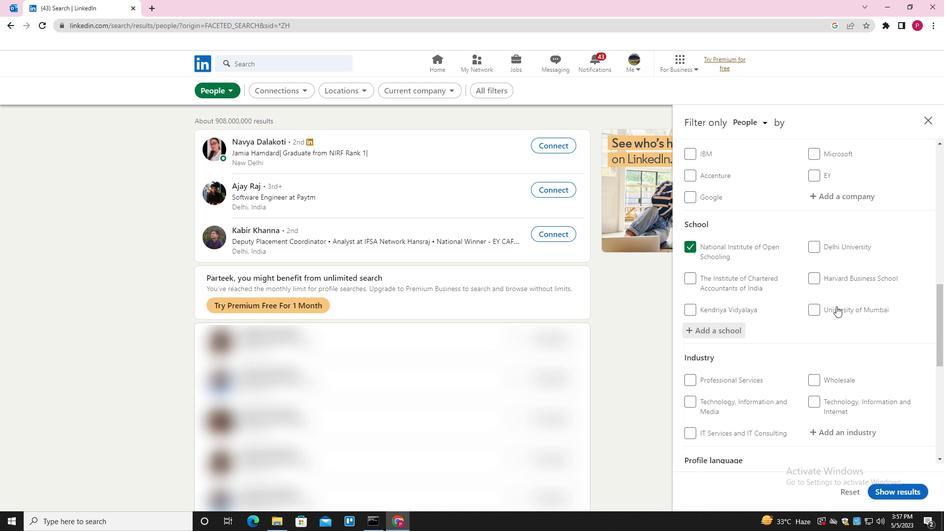 
Action: Mouse scrolled (836, 306) with delta (0, 0)
Screenshot: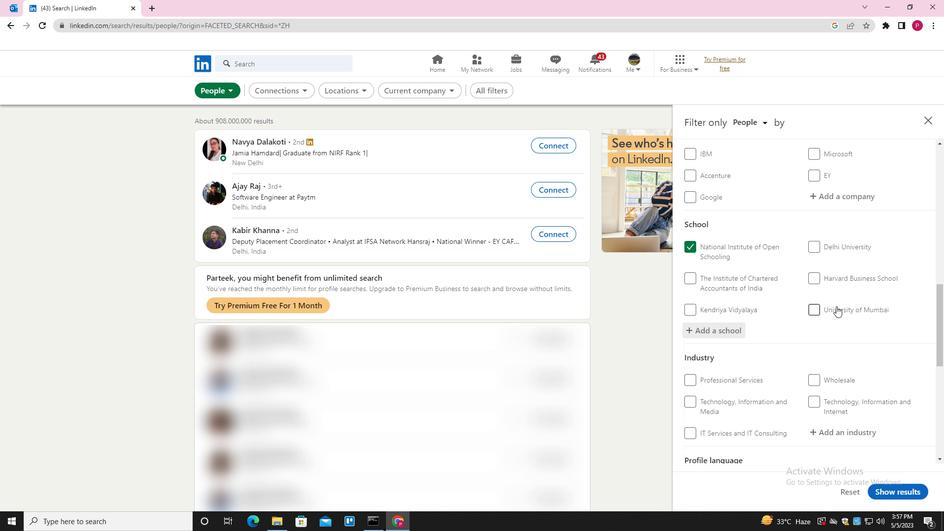 
Action: Mouse scrolled (836, 306) with delta (0, 0)
Screenshot: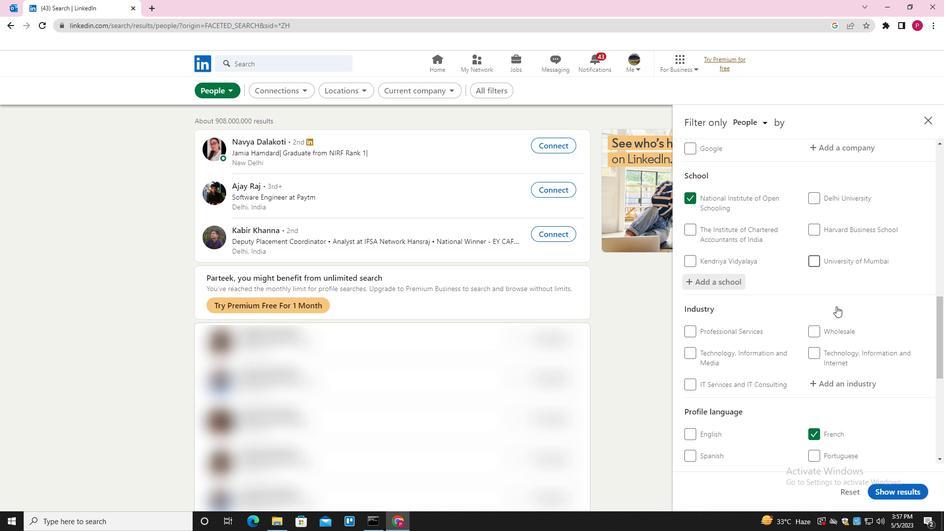 
Action: Mouse scrolled (836, 306) with delta (0, 0)
Screenshot: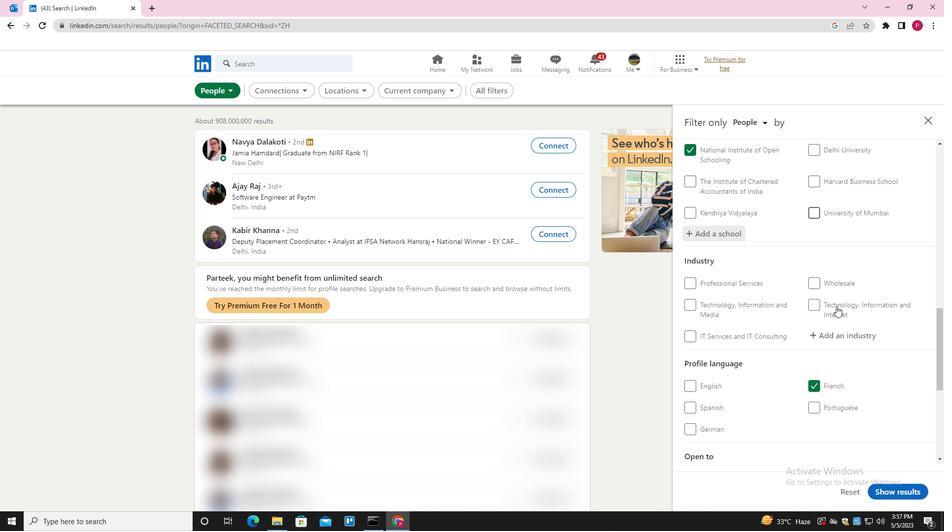 
Action: Mouse moved to (837, 239)
Screenshot: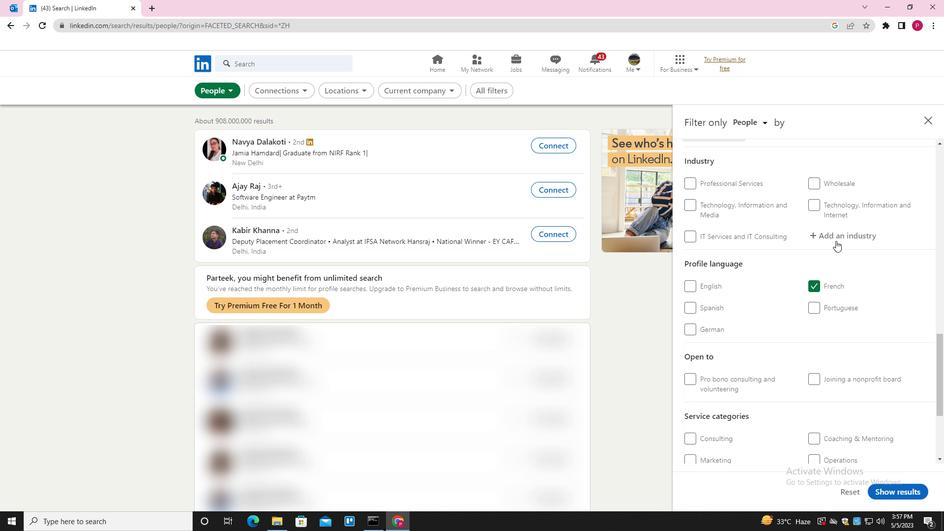 
Action: Mouse pressed left at (837, 239)
Screenshot: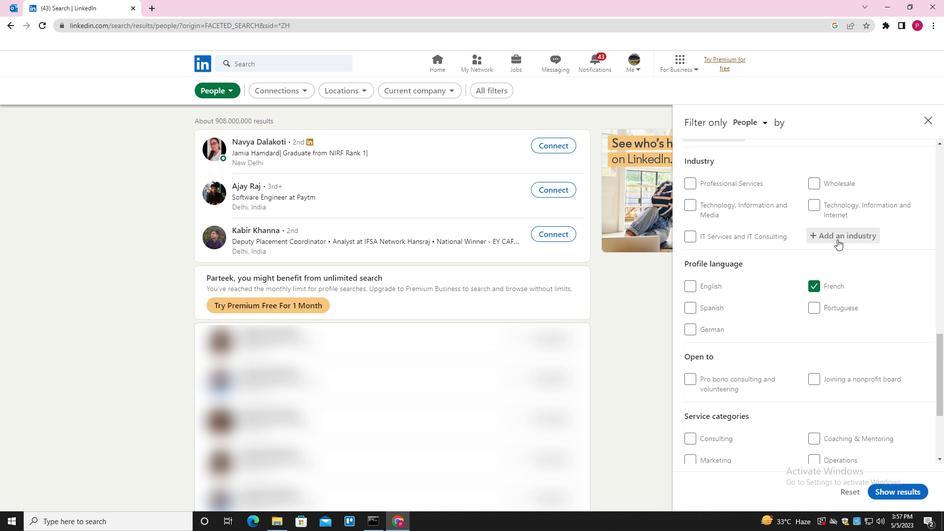 
Action: Key pressed <Key.shift><Key.shift><Key.shift><Key.shift><Key.shift><Key.shift>ONLINE<Key.space>AND<Key.space>MAIL<Key.space><Key.down><Key.enter>
Screenshot: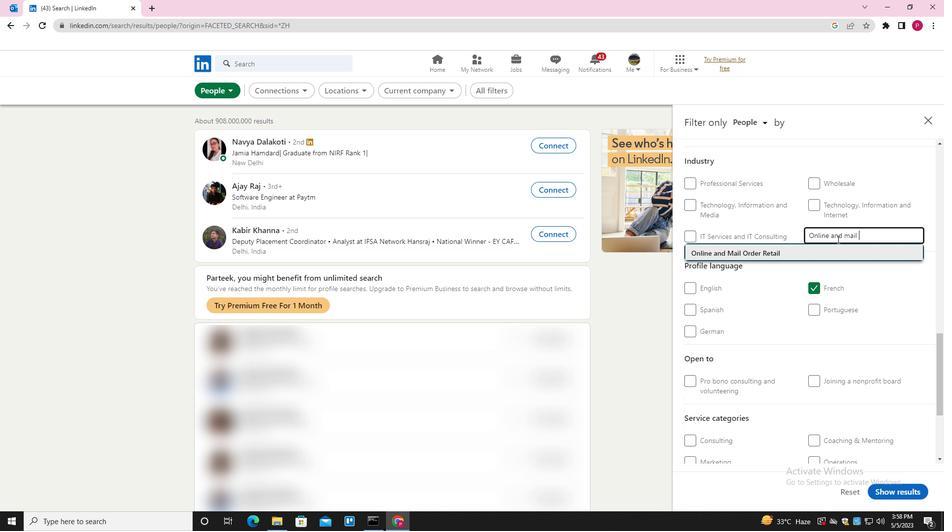 
Action: Mouse moved to (860, 261)
Screenshot: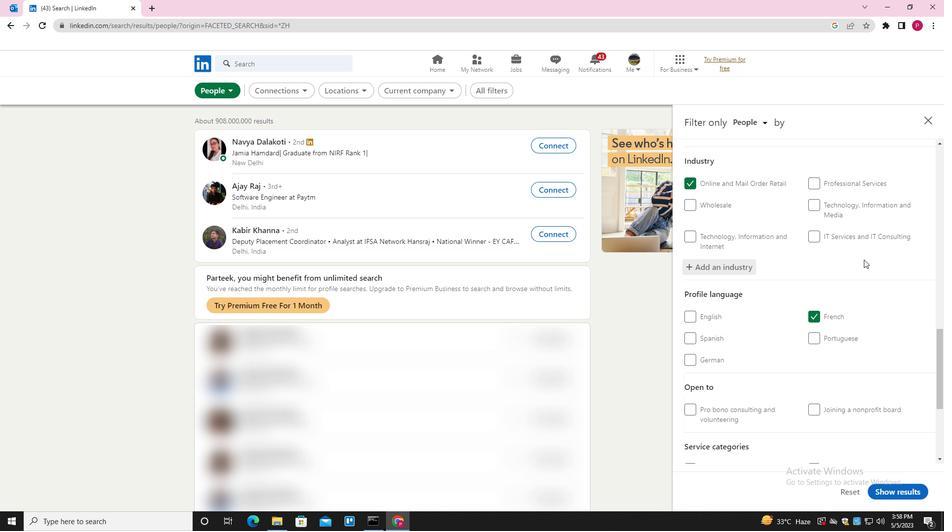 
Action: Mouse scrolled (860, 261) with delta (0, 0)
Screenshot: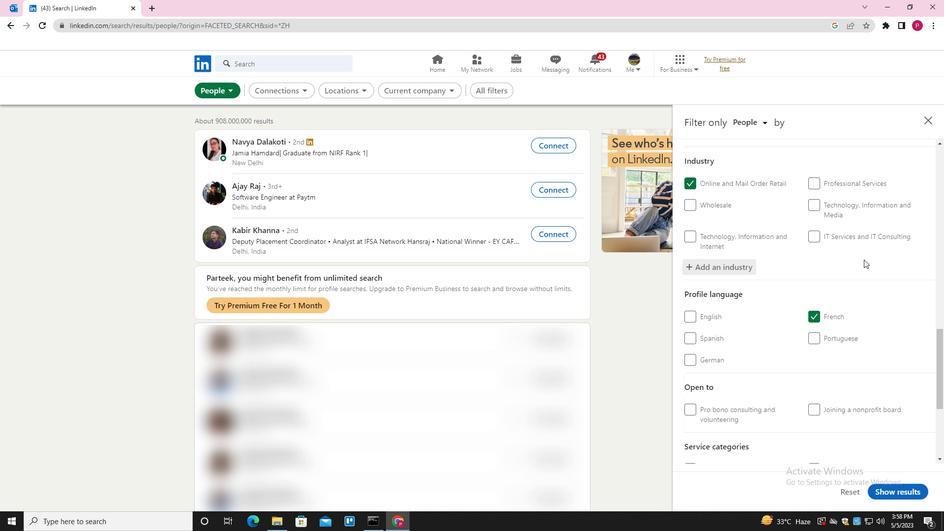 
Action: Mouse moved to (859, 262)
Screenshot: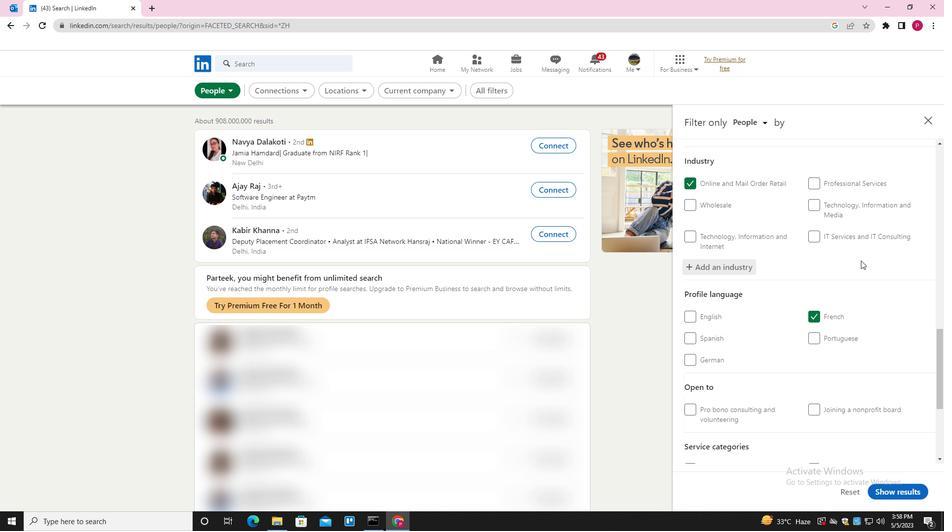 
Action: Mouse scrolled (859, 261) with delta (0, 0)
Screenshot: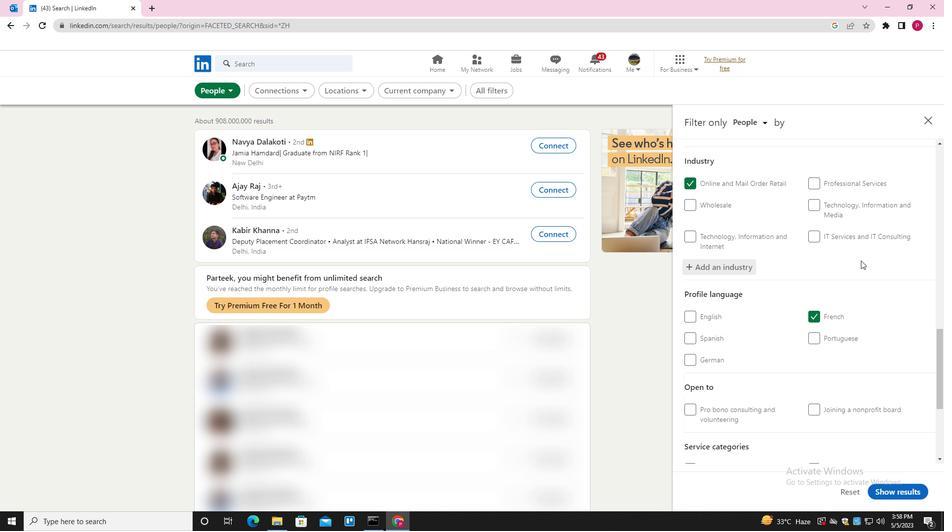 
Action: Mouse moved to (858, 263)
Screenshot: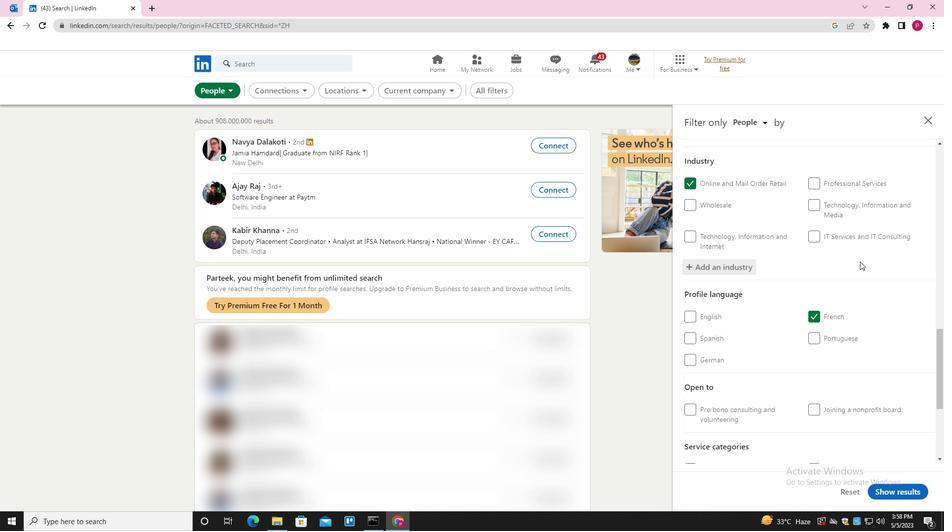
Action: Mouse scrolled (858, 263) with delta (0, 0)
Screenshot: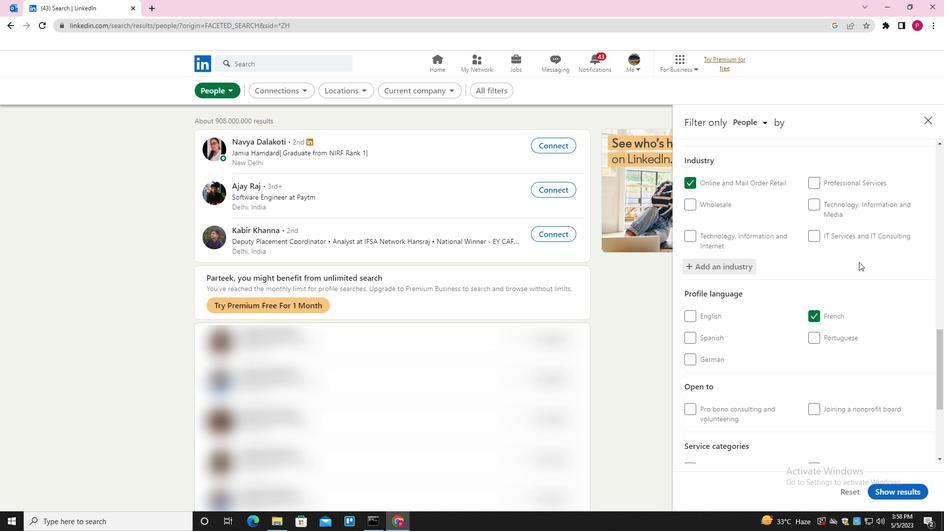 
Action: Mouse moved to (857, 263)
Screenshot: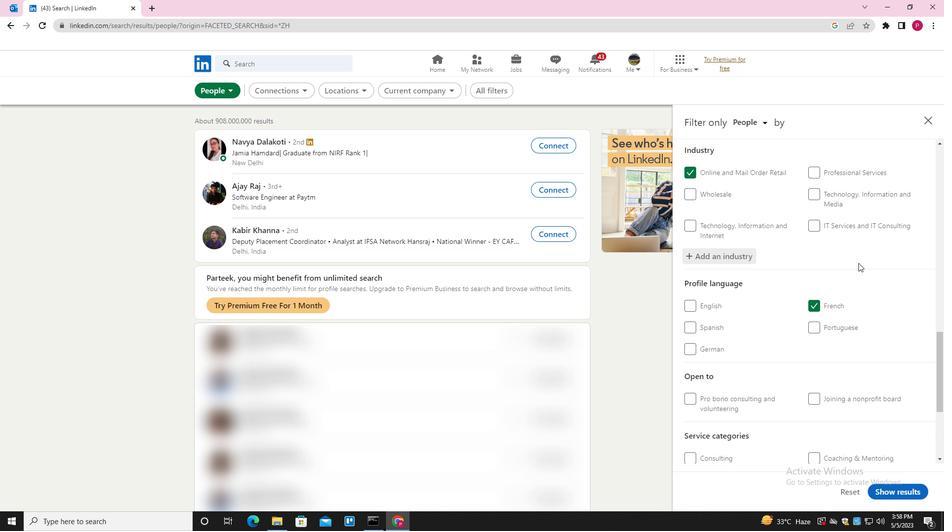 
Action: Mouse scrolled (857, 263) with delta (0, 0)
Screenshot: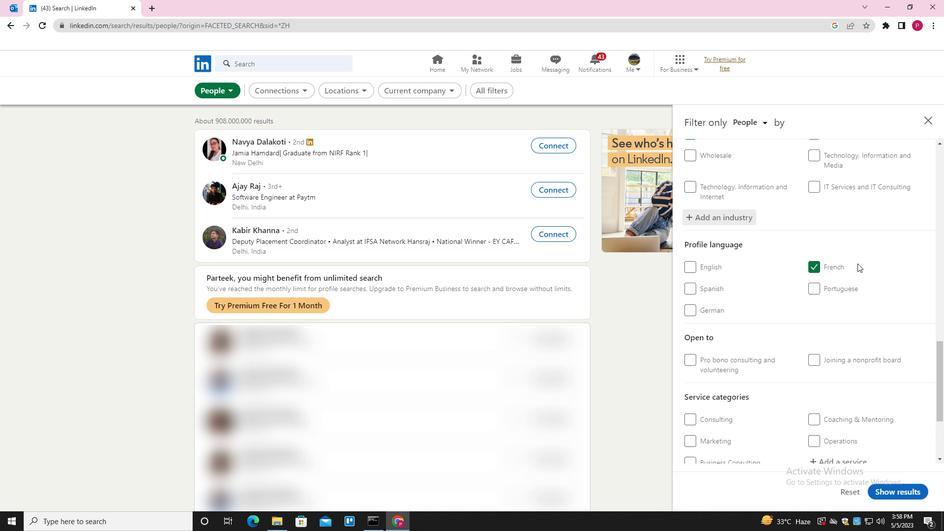 
Action: Mouse moved to (825, 327)
Screenshot: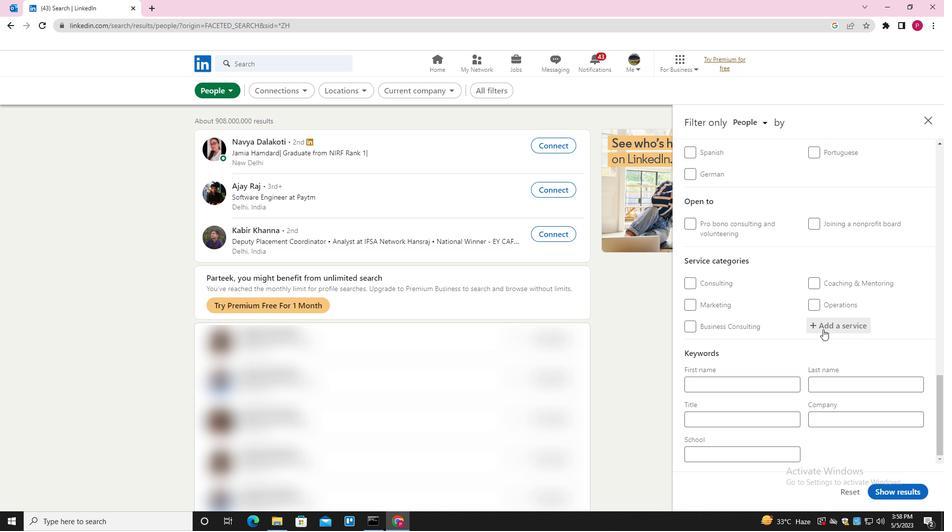 
Action: Mouse pressed left at (825, 327)
Screenshot: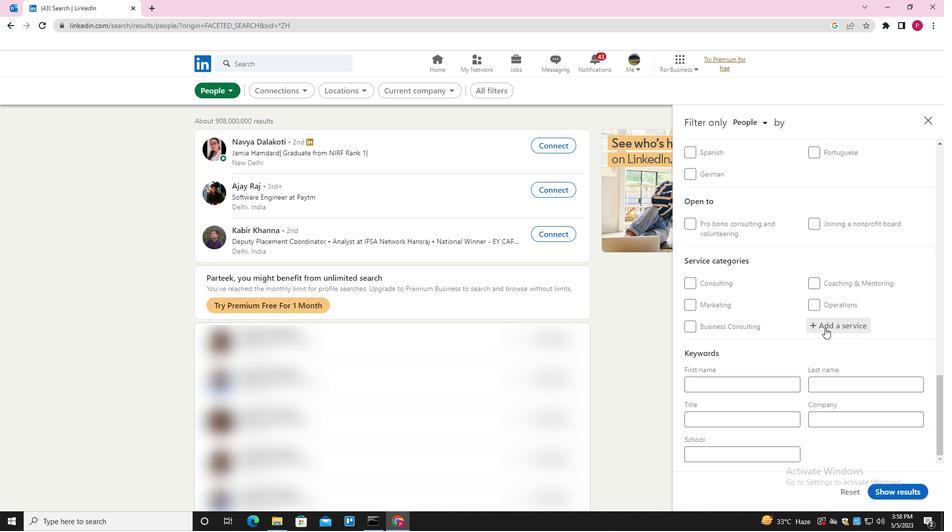 
Action: Key pressed <Key.shift><Key.shift><Key.shift><Key.shift>COPYWRITING<Key.down><Key.enter>
Screenshot: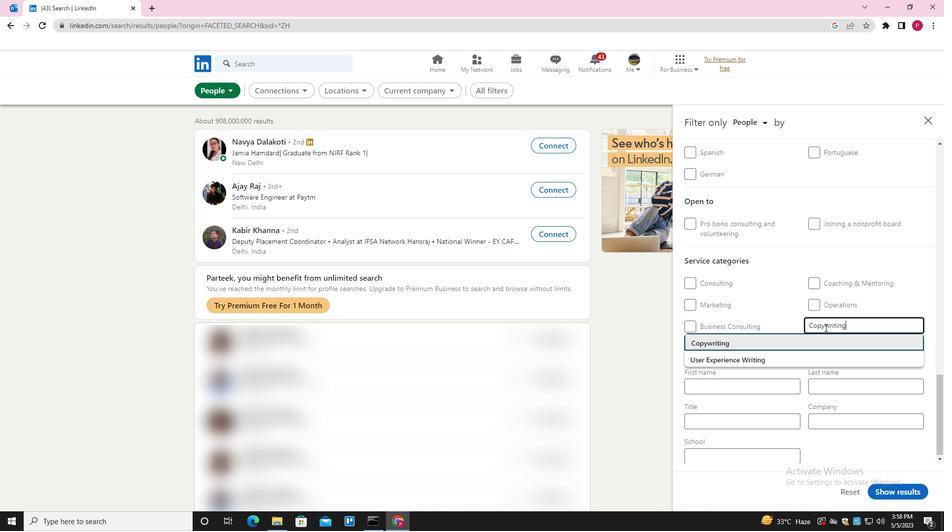 
Action: Mouse moved to (819, 331)
Screenshot: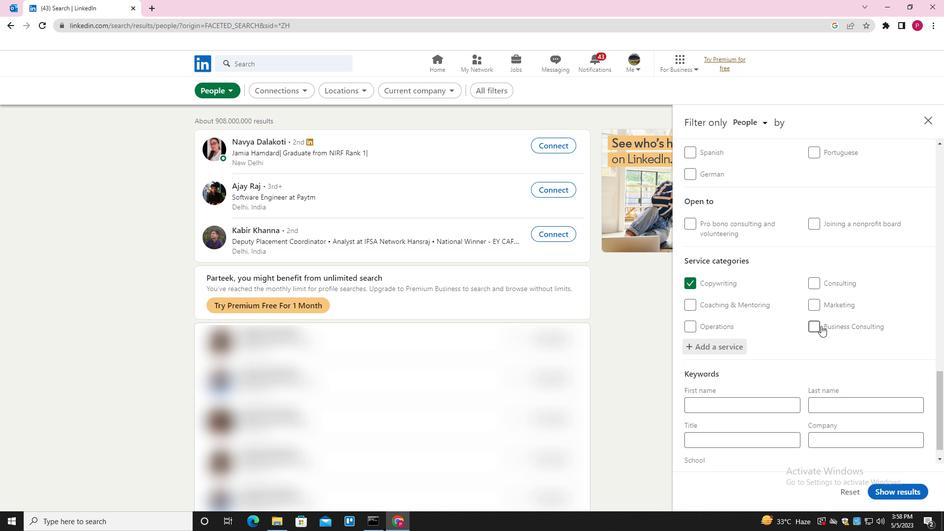 
Action: Mouse scrolled (819, 330) with delta (0, 0)
Screenshot: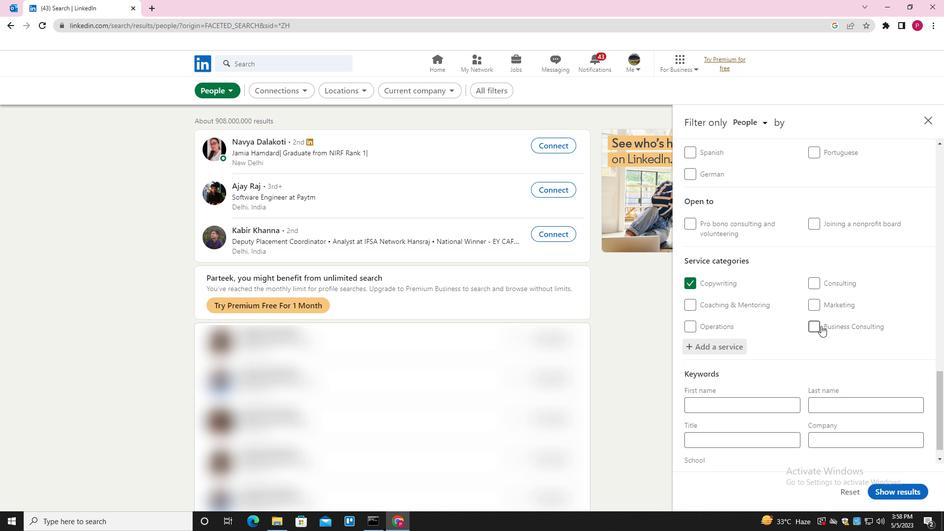 
Action: Mouse moved to (817, 332)
Screenshot: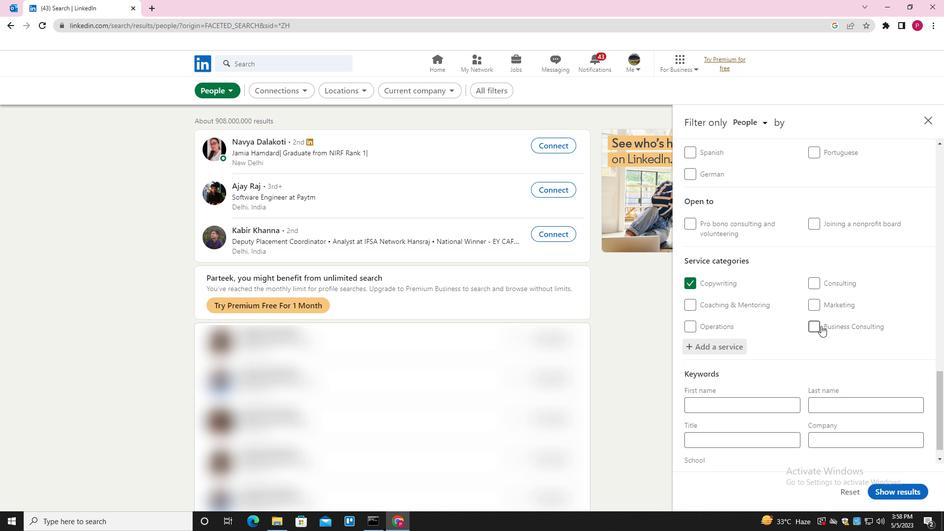 
Action: Mouse scrolled (817, 332) with delta (0, 0)
Screenshot: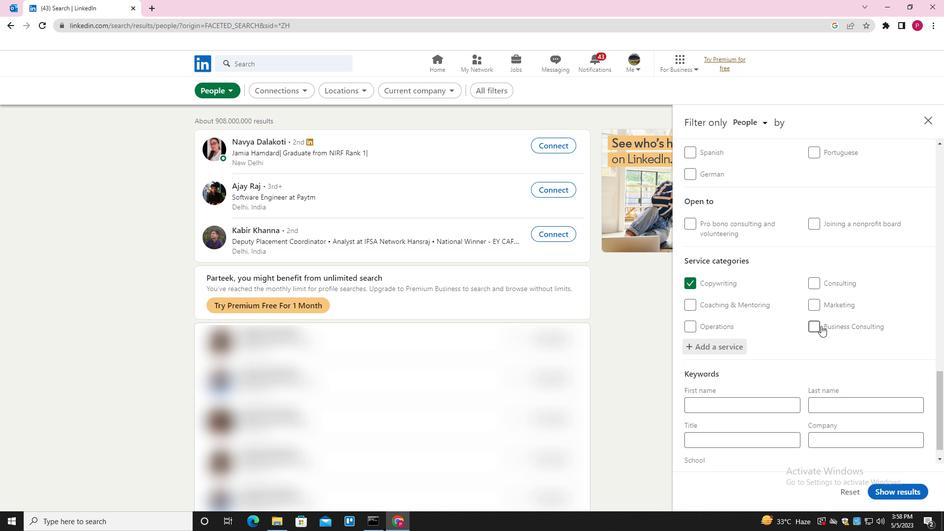 
Action: Mouse moved to (814, 334)
Screenshot: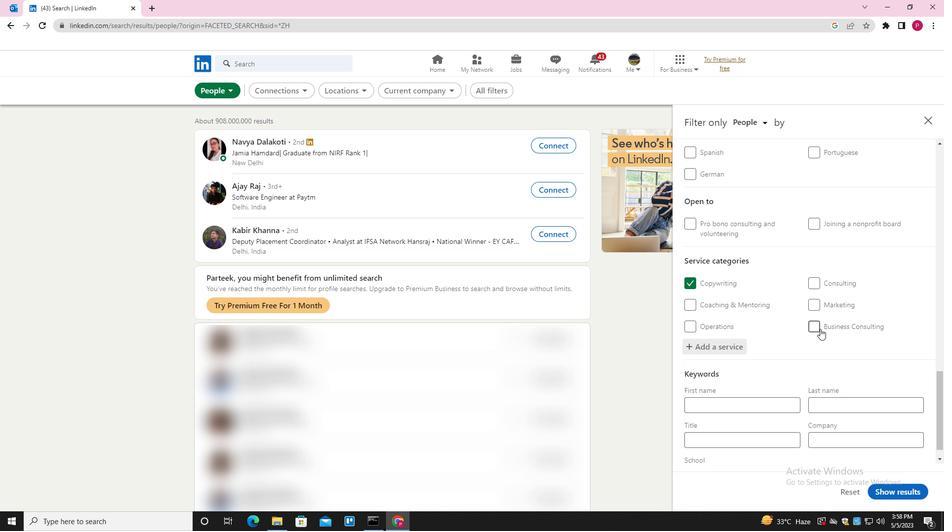 
Action: Mouse scrolled (814, 334) with delta (0, 0)
Screenshot: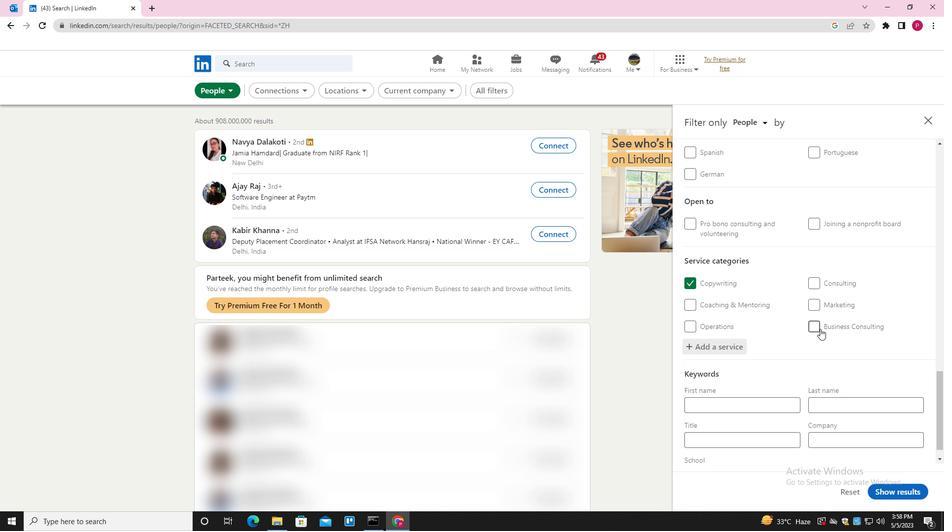 
Action: Mouse moved to (810, 337)
Screenshot: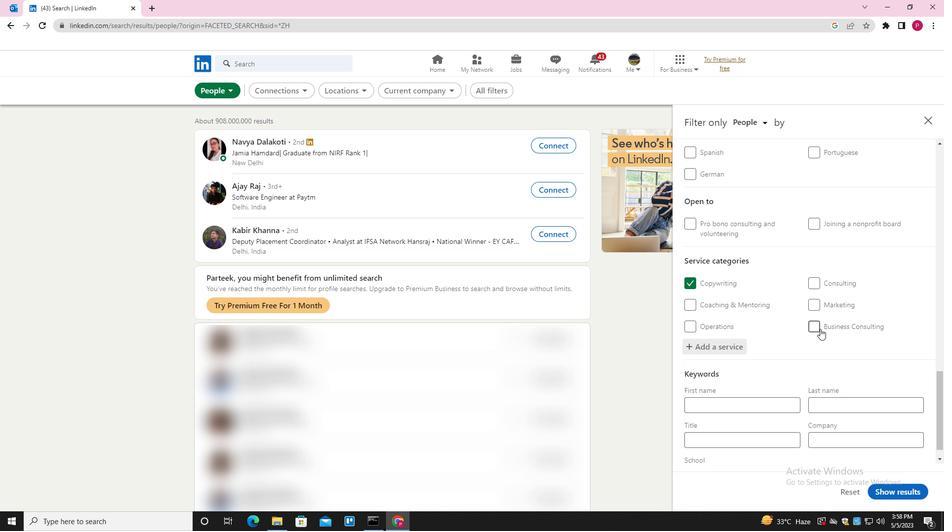 
Action: Mouse scrolled (810, 337) with delta (0, 0)
Screenshot: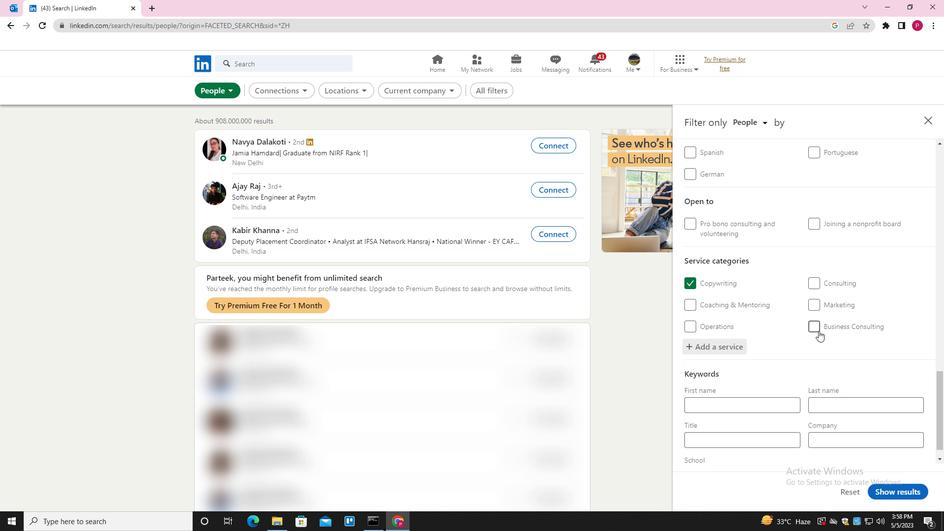 
Action: Mouse moved to (780, 417)
Screenshot: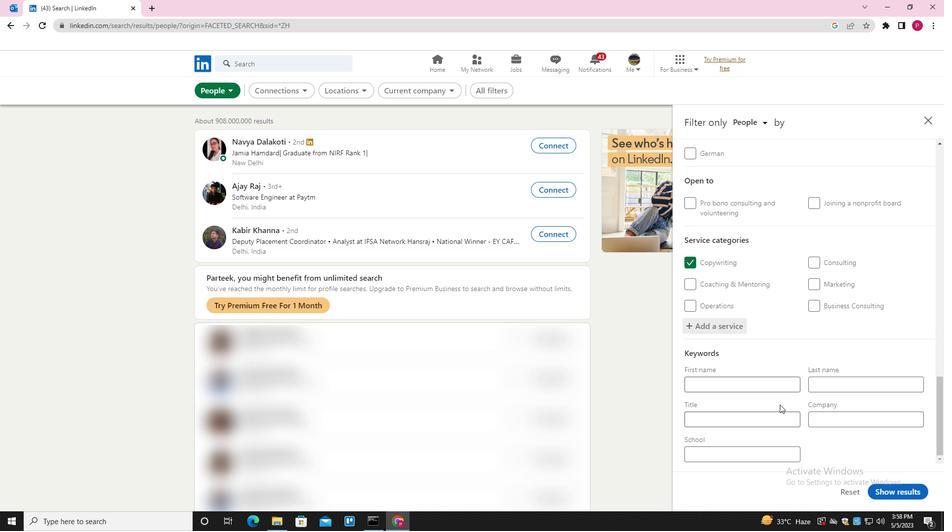 
Action: Mouse pressed left at (780, 417)
Screenshot: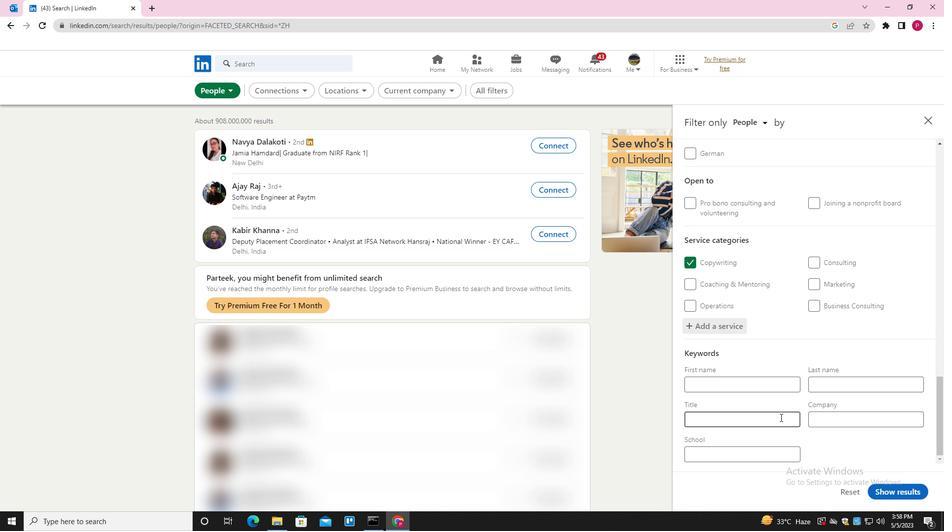 
Action: Key pressed <Key.shift><Key.shift><Key.shift><Key.shift><Key.shift><Key.shift><Key.shift><Key.shift><Key.shift>LEAD
Screenshot: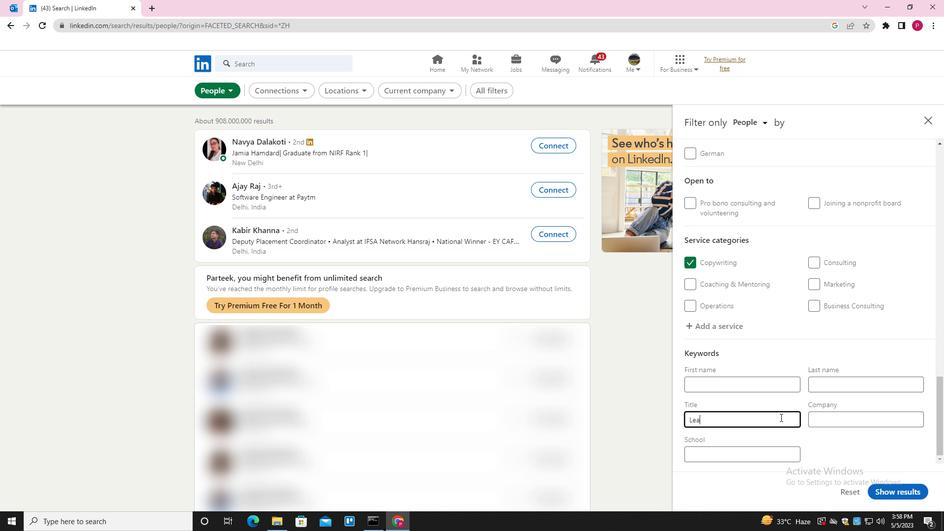 
Action: Mouse moved to (891, 491)
Screenshot: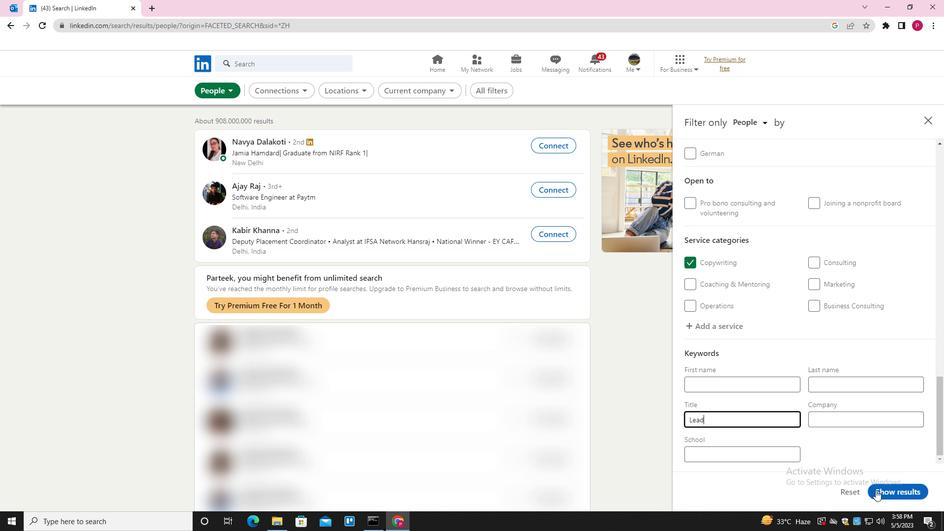 
Action: Mouse pressed left at (891, 491)
Screenshot: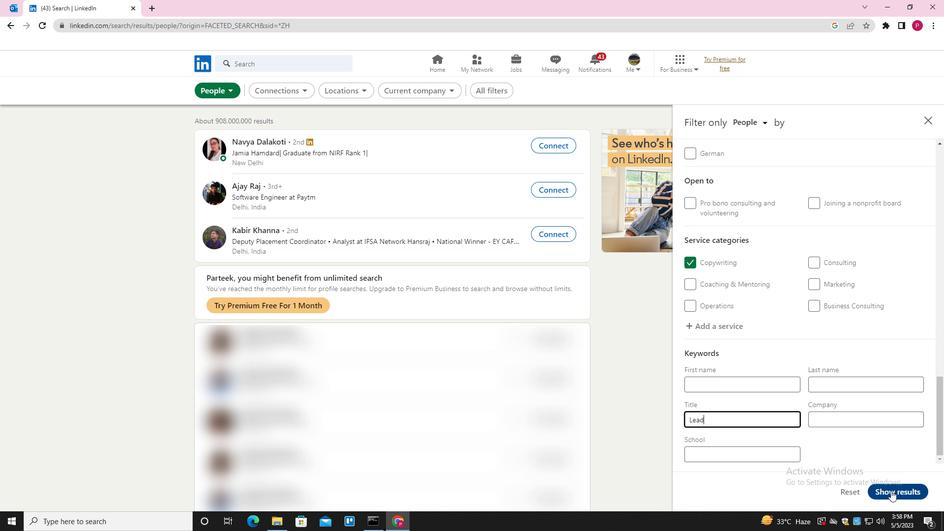 
Action: Mouse moved to (432, 203)
Screenshot: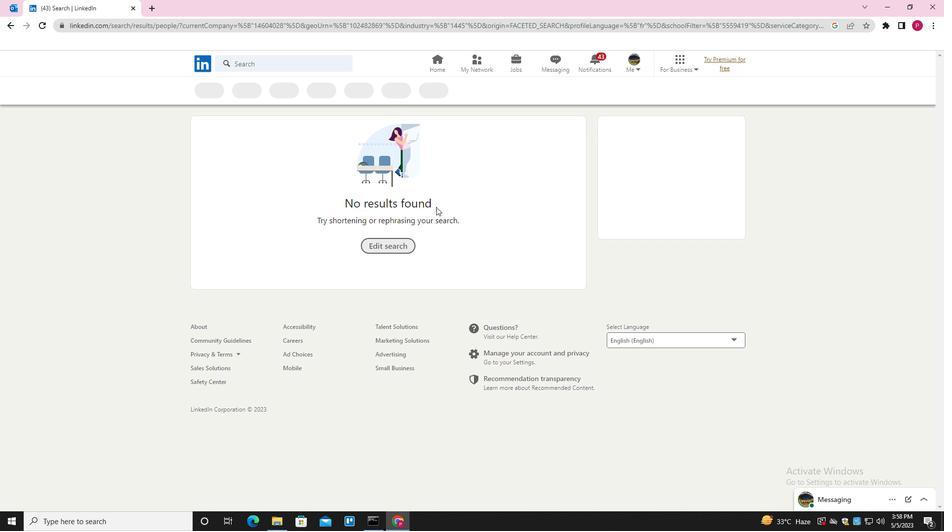 
